 Task: Forward email with the signature Grace Jones with the subject Update on a training session from softage.8@softage.net to softage.1@softage.net and softage.2@softage.net with BCC to softage.3@softage.net with the message Could you please provide a breakdown of the project communication plan?
Action: Mouse moved to (816, 168)
Screenshot: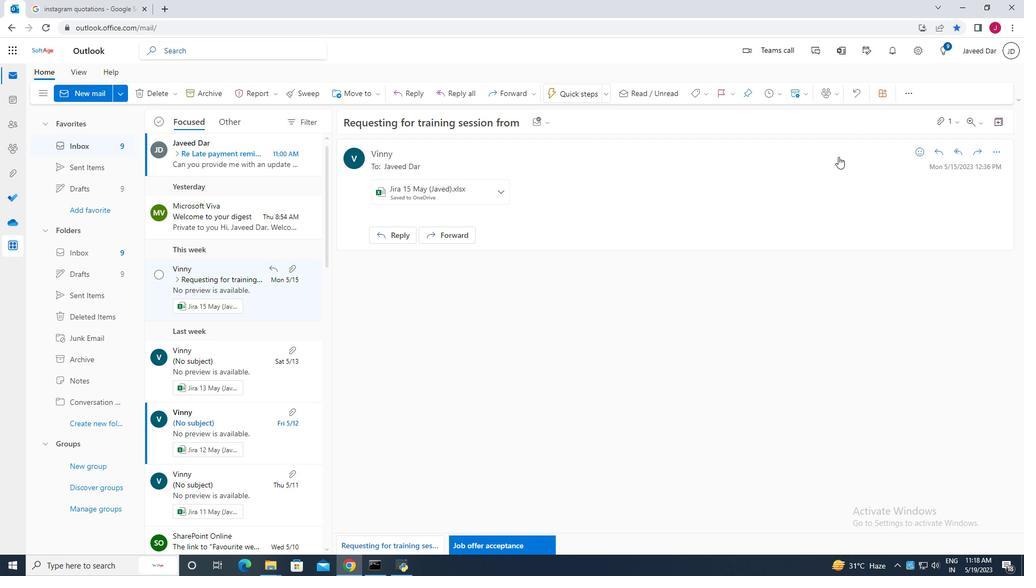 
Action: Mouse pressed left at (816, 168)
Screenshot: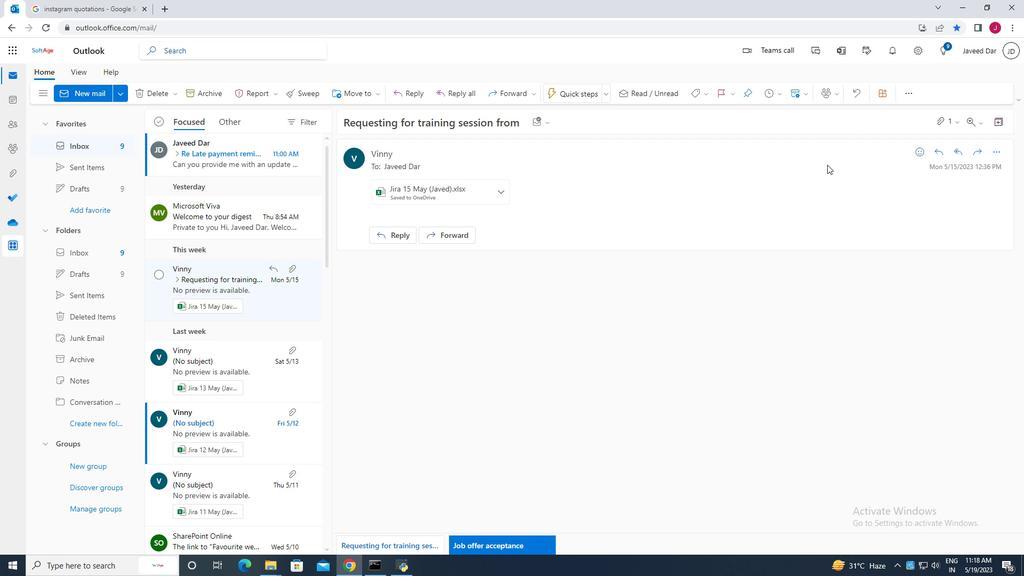 
Action: Mouse moved to (940, 151)
Screenshot: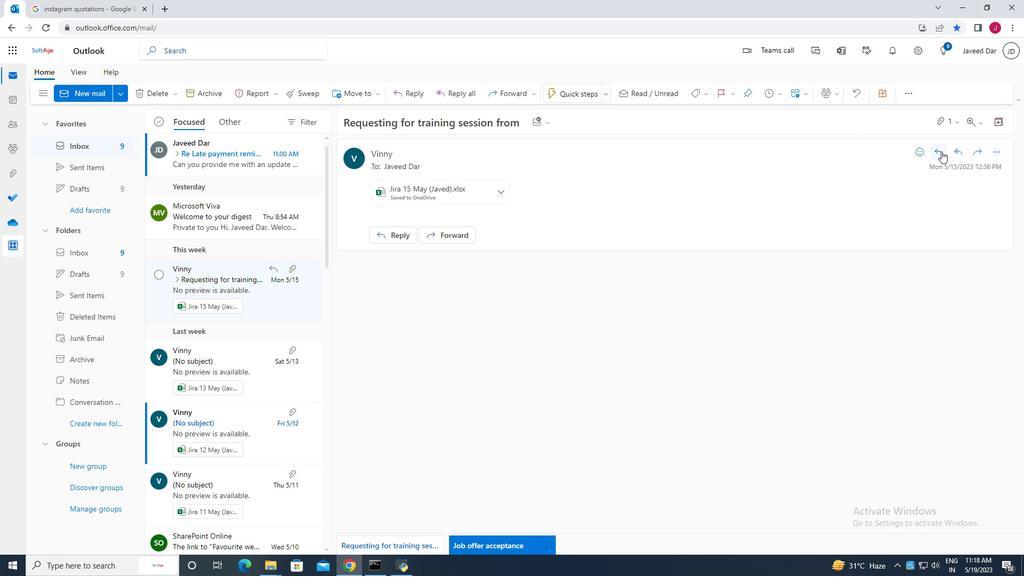 
Action: Mouse pressed left at (940, 151)
Screenshot: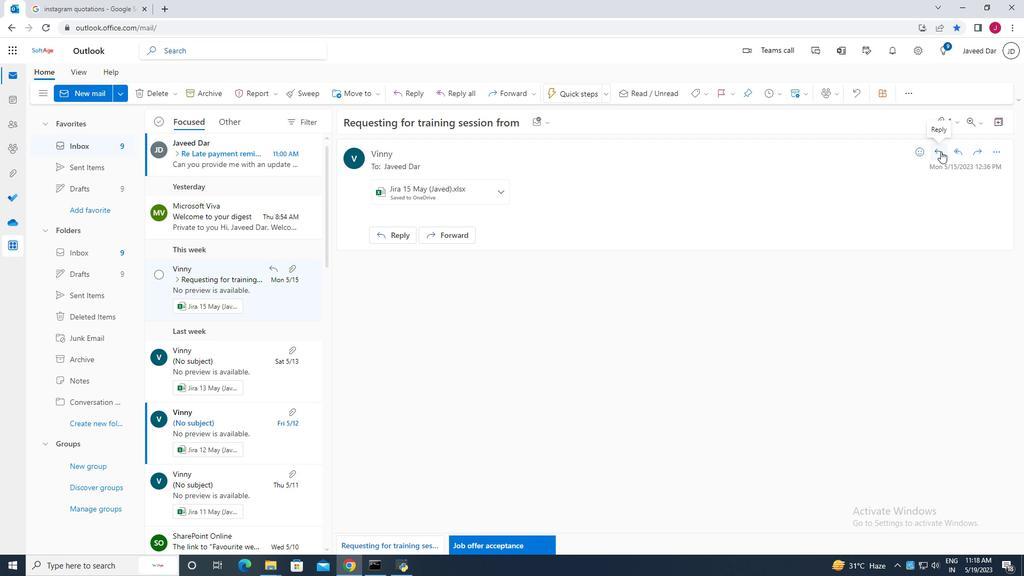 
Action: Mouse moved to (493, 228)
Screenshot: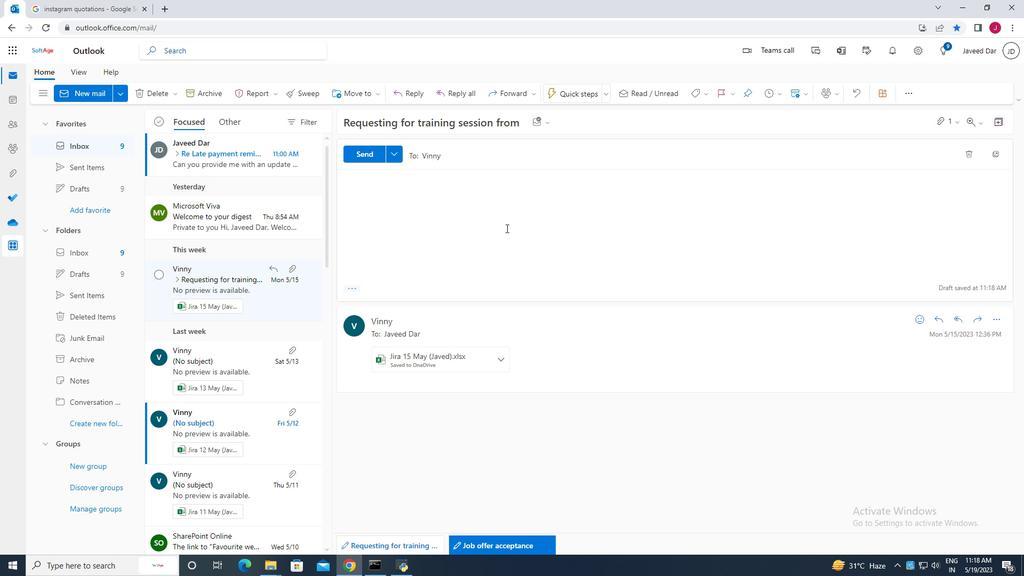
Action: Mouse pressed left at (493, 228)
Screenshot: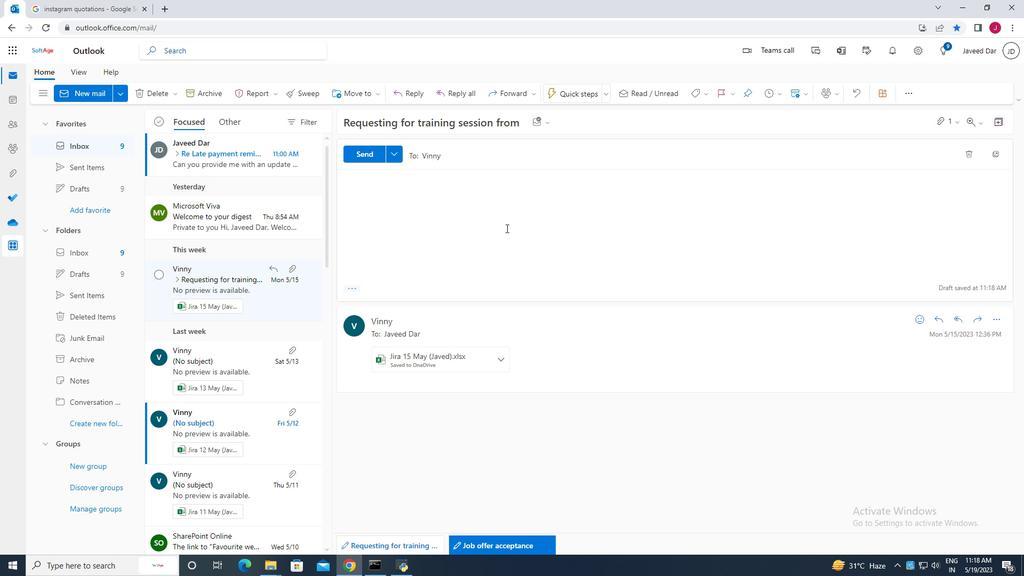 
Action: Mouse moved to (994, 156)
Screenshot: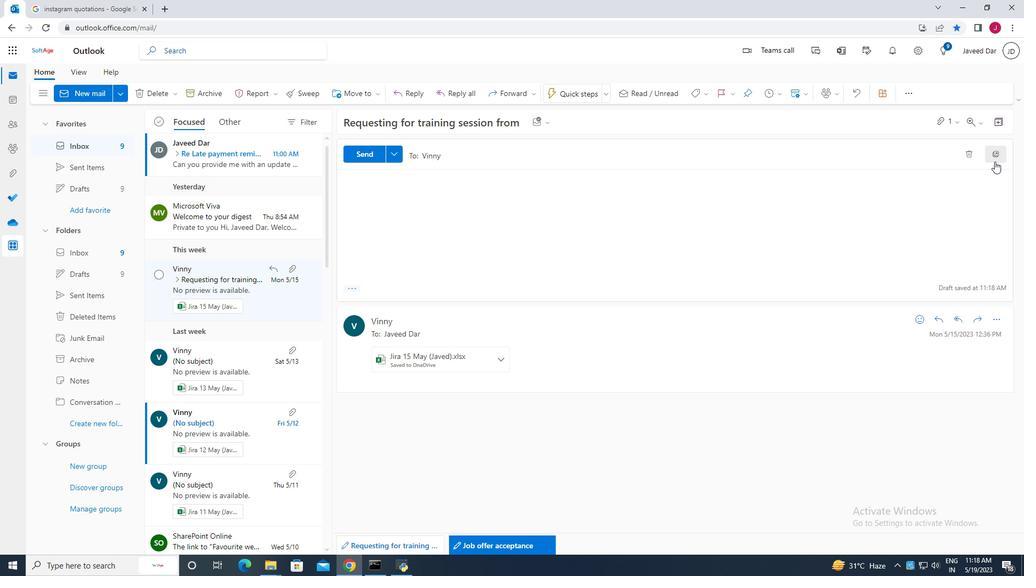 
Action: Mouse pressed left at (994, 156)
Screenshot: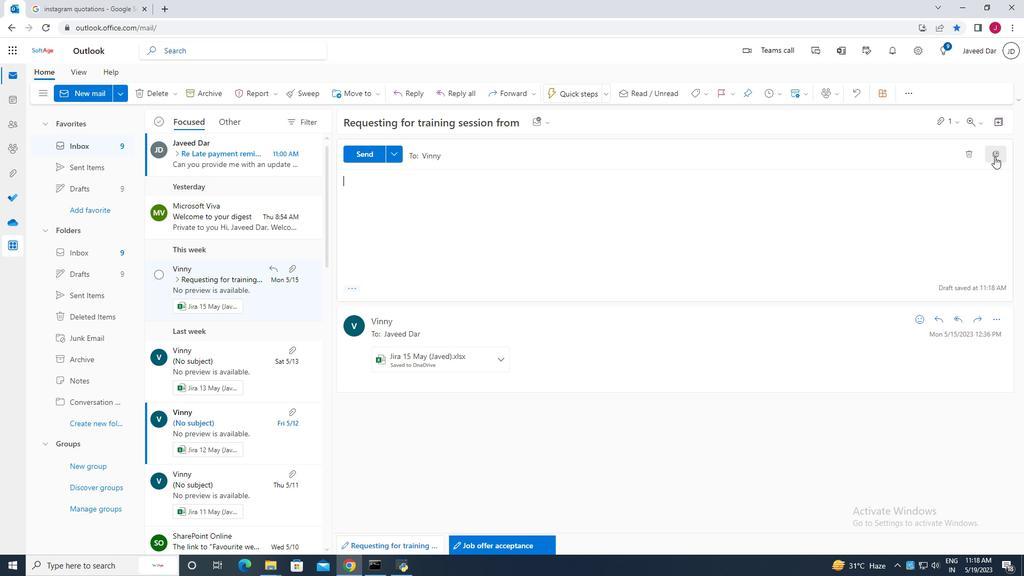 
Action: Mouse moved to (659, 48)
Screenshot: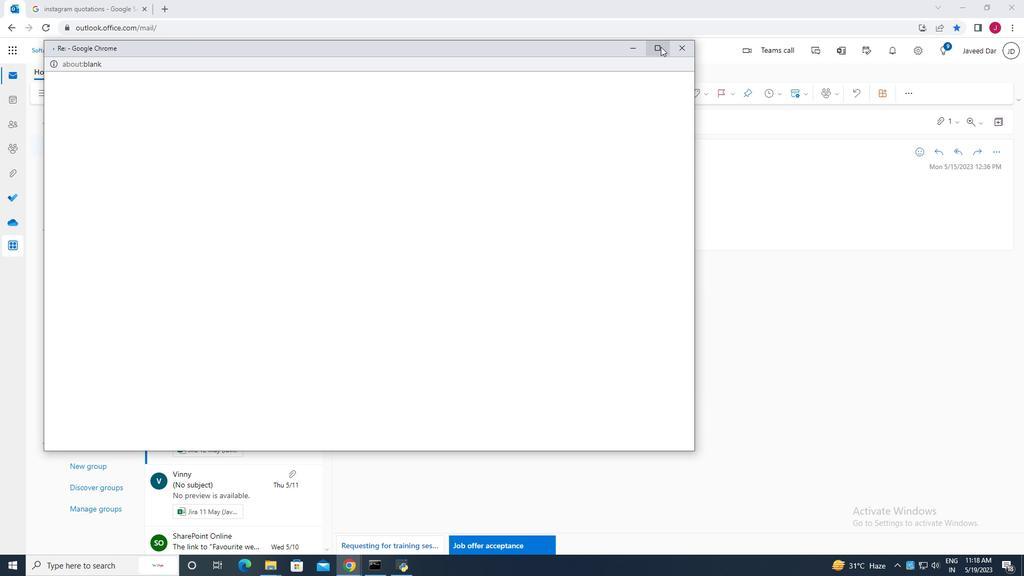 
Action: Mouse pressed left at (659, 48)
Screenshot: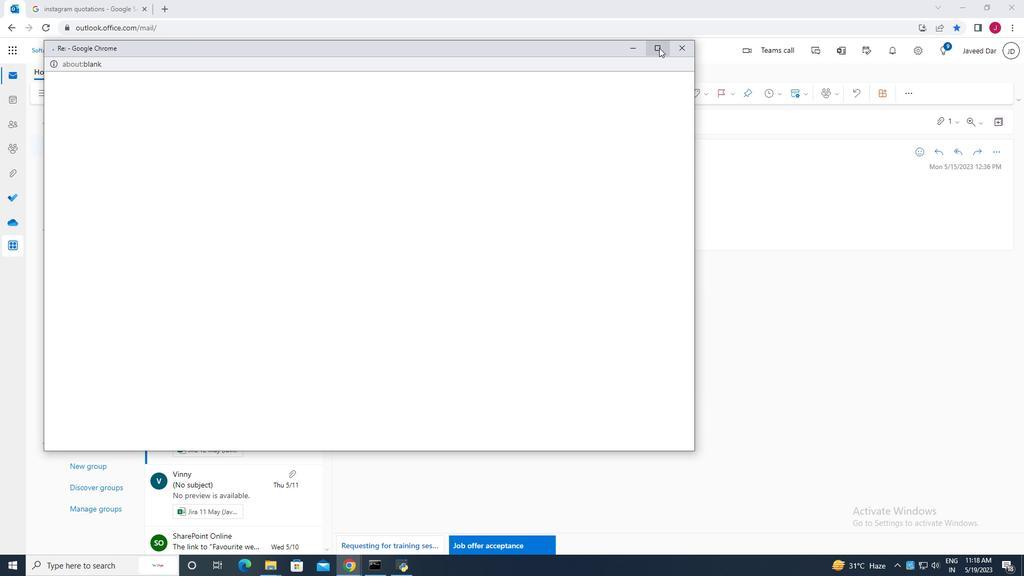 
Action: Mouse moved to (1008, 6)
Screenshot: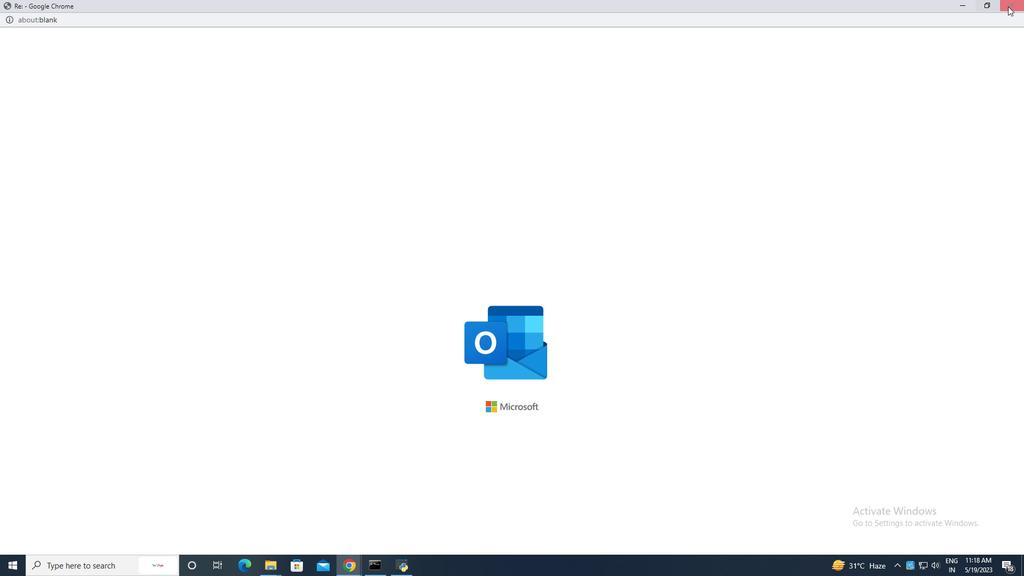 
Action: Mouse pressed left at (1008, 6)
Screenshot: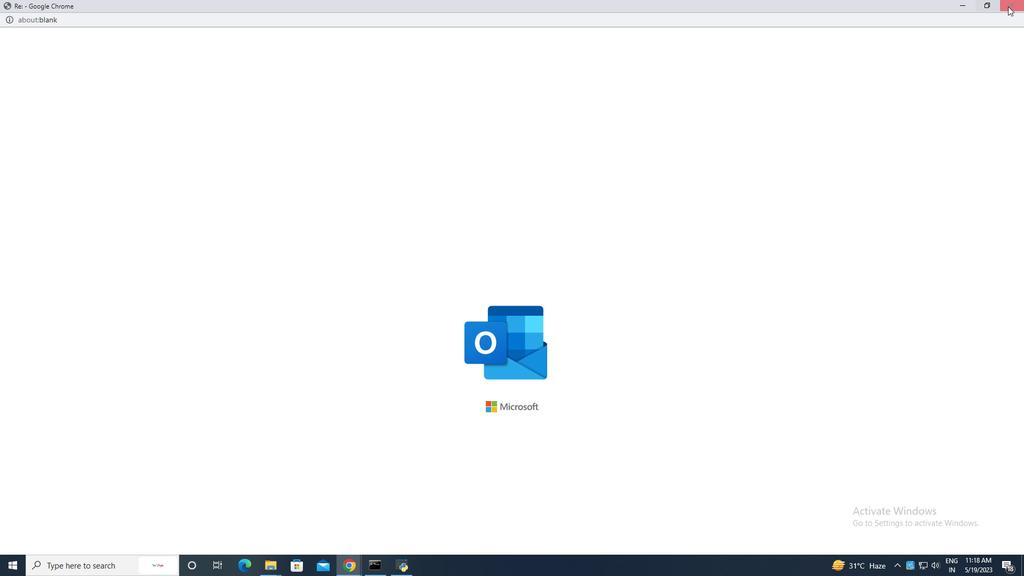 
Action: Mouse moved to (940, 151)
Screenshot: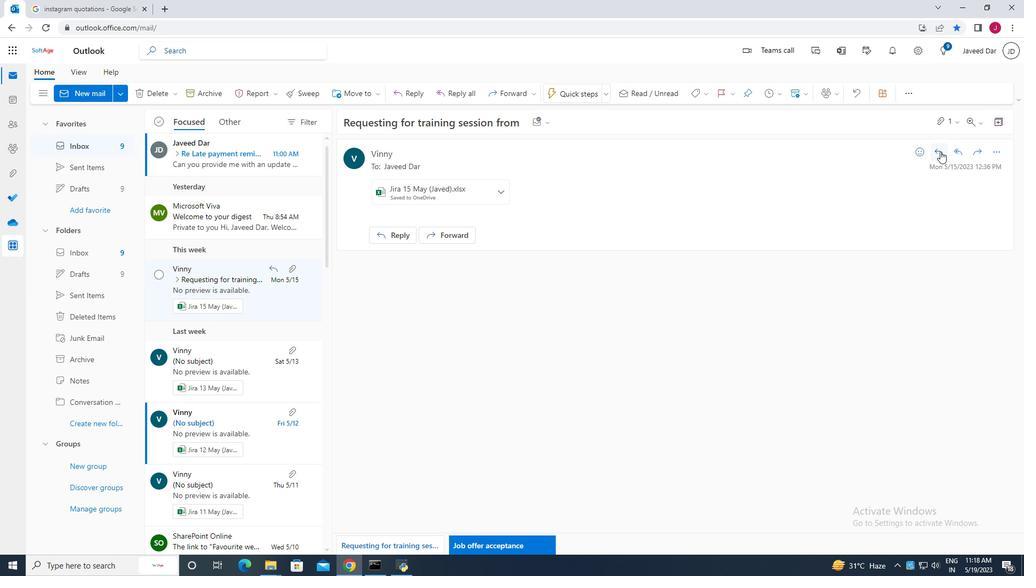
Action: Mouse pressed left at (940, 151)
Screenshot: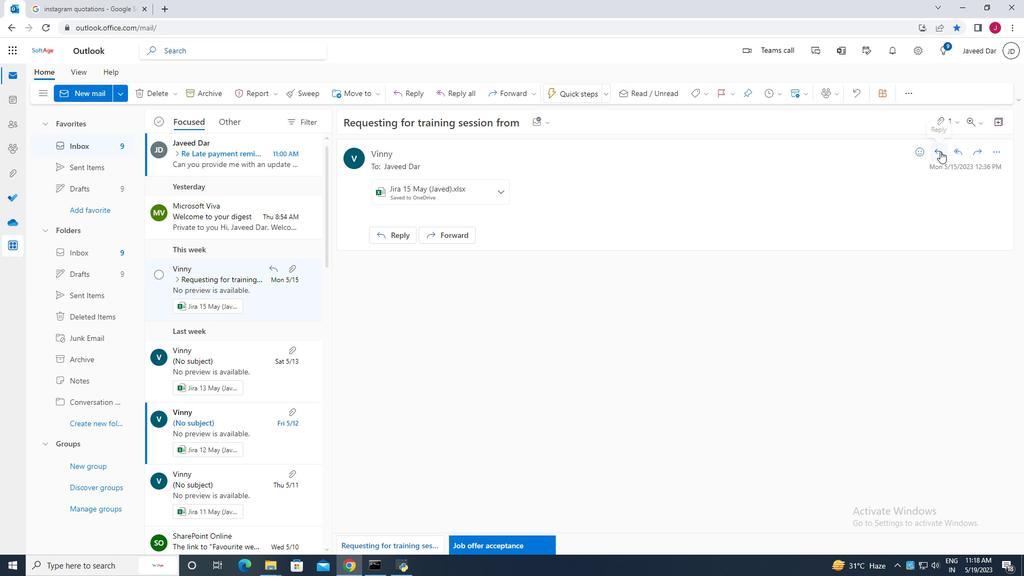 
Action: Mouse moved to (993, 153)
Screenshot: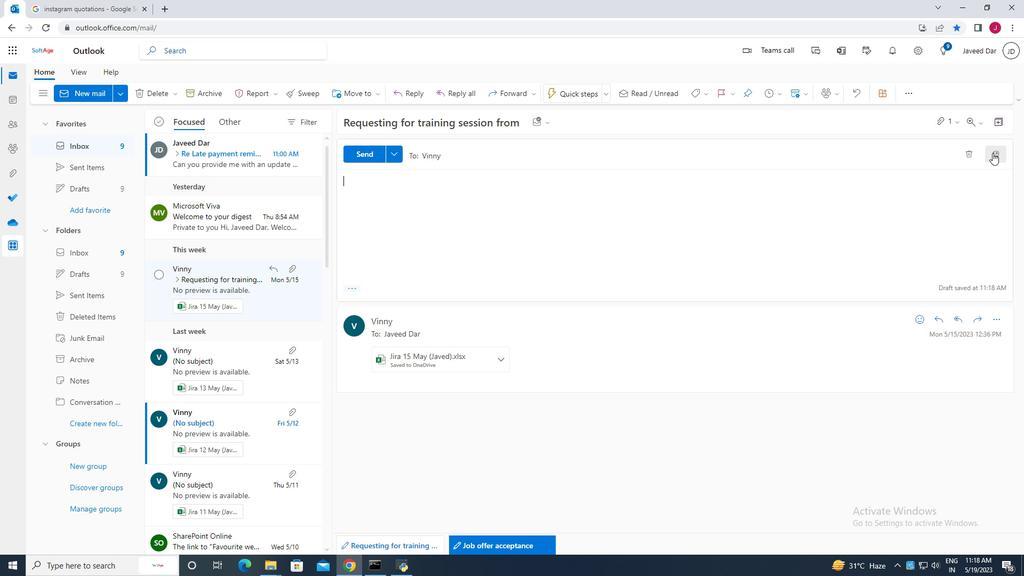 
Action: Mouse pressed left at (993, 153)
Screenshot: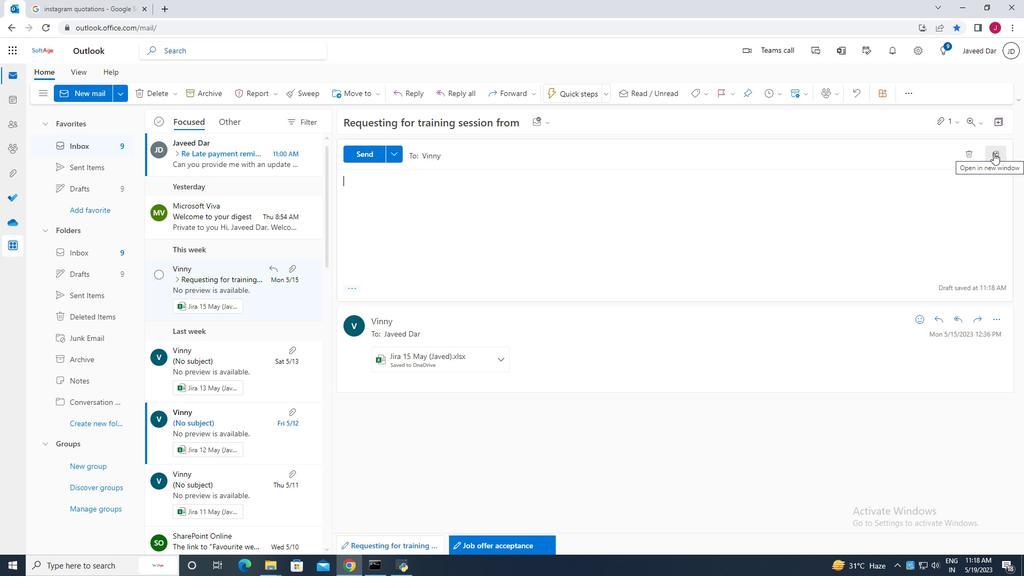 
Action: Mouse moved to (700, 59)
Screenshot: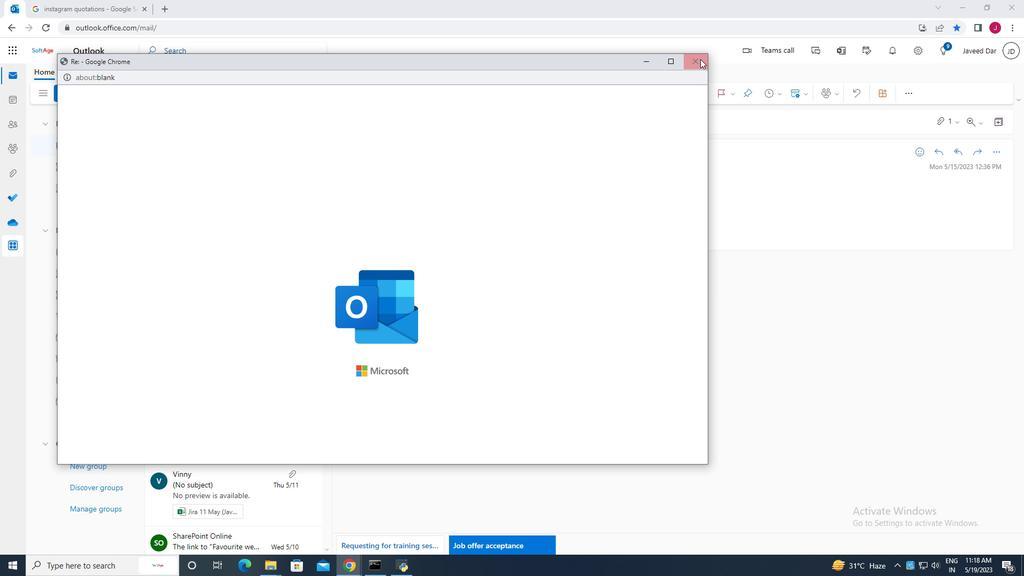 
Action: Mouse pressed left at (700, 59)
Screenshot: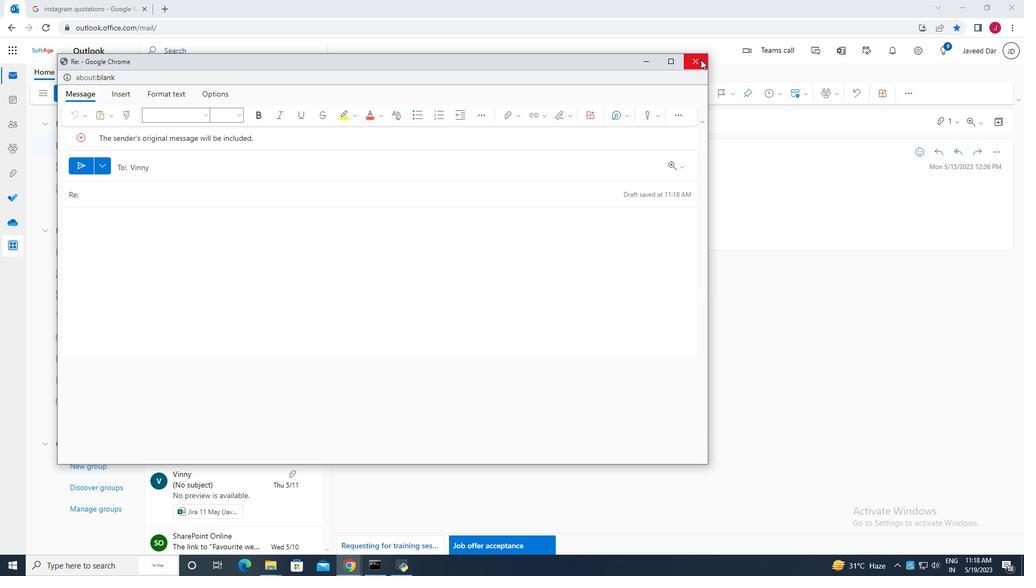 
Action: Mouse moved to (978, 154)
Screenshot: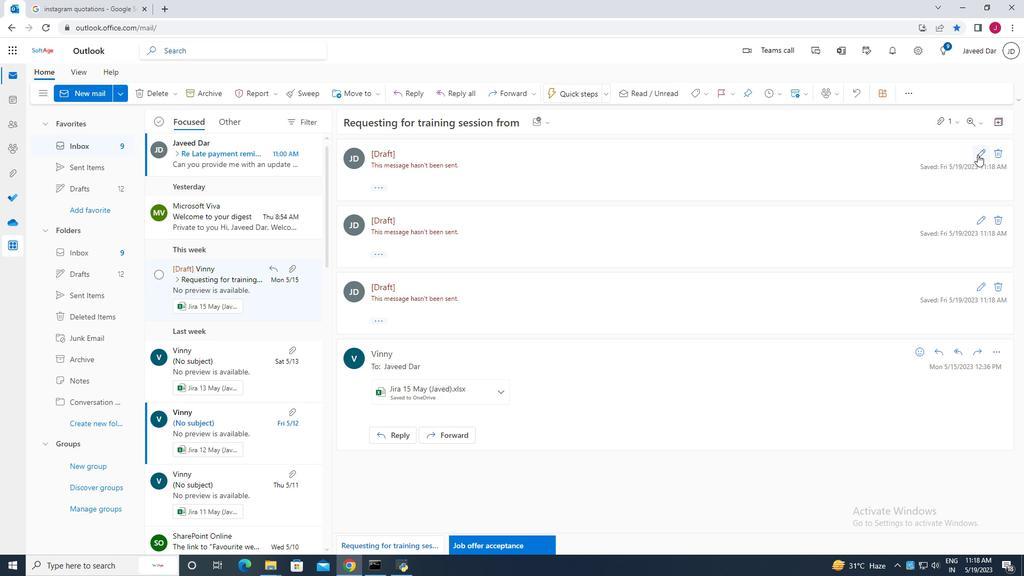 
Action: Mouse pressed left at (978, 154)
Screenshot: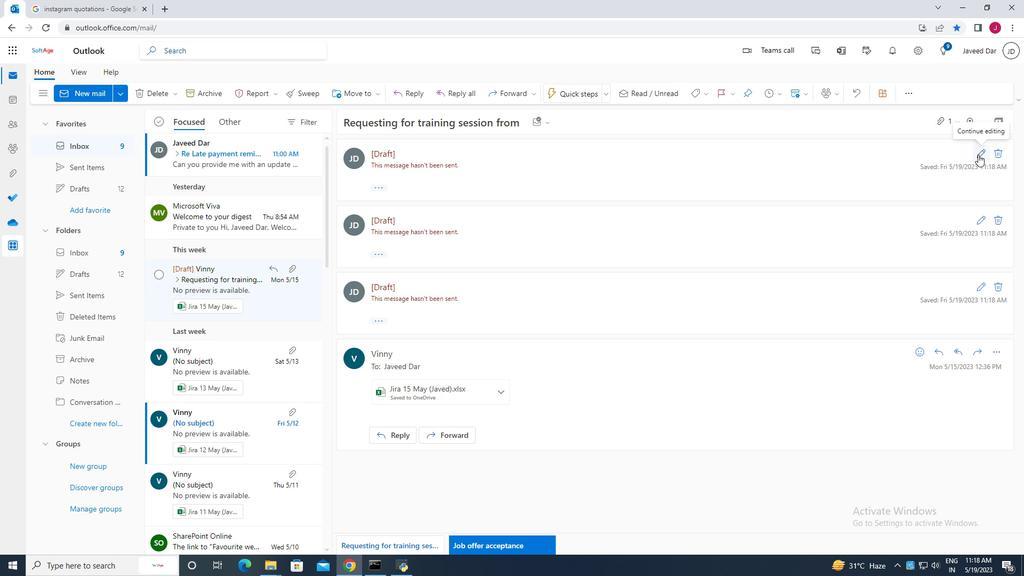 
Action: Mouse moved to (725, 150)
Screenshot: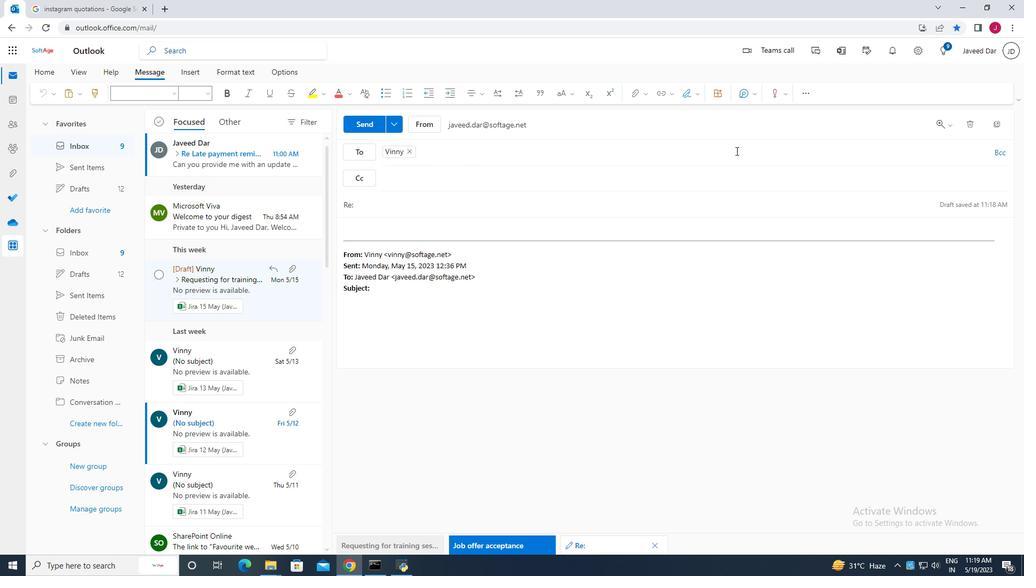 
Action: Mouse pressed left at (725, 150)
Screenshot: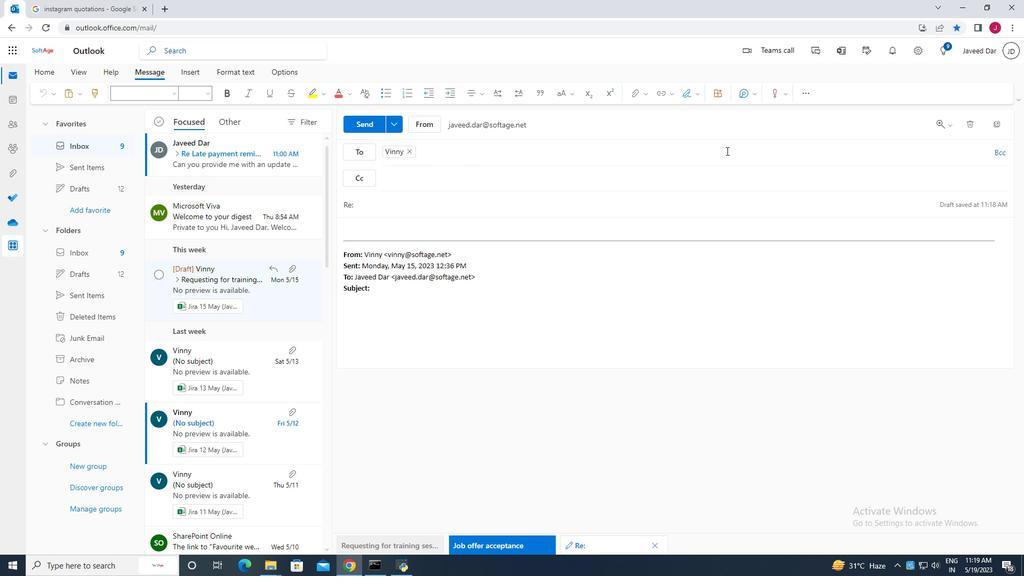 
Action: Mouse moved to (726, 150)
Screenshot: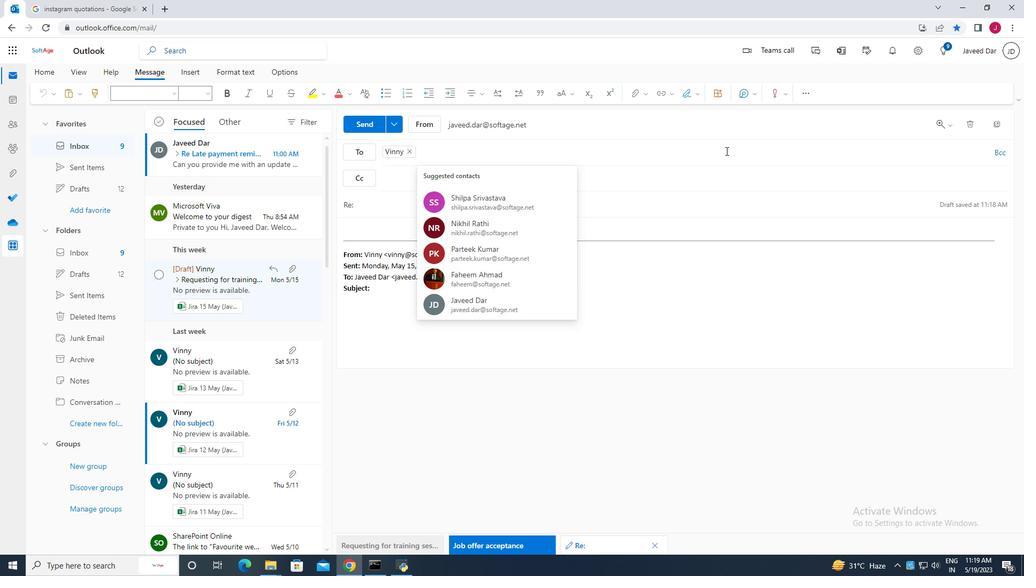 
Action: Mouse pressed left at (726, 150)
Screenshot: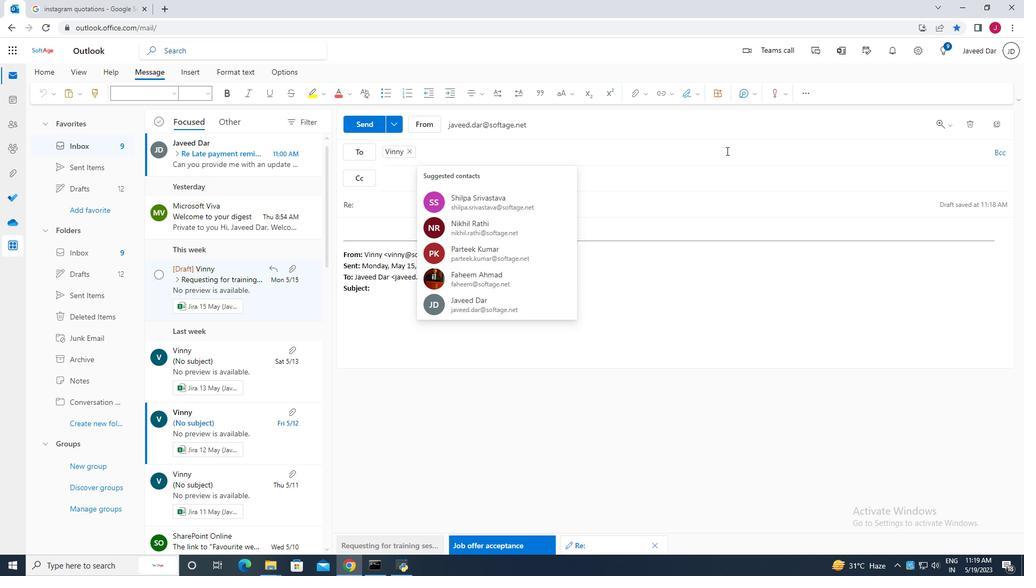 
Action: Mouse moved to (998, 124)
Screenshot: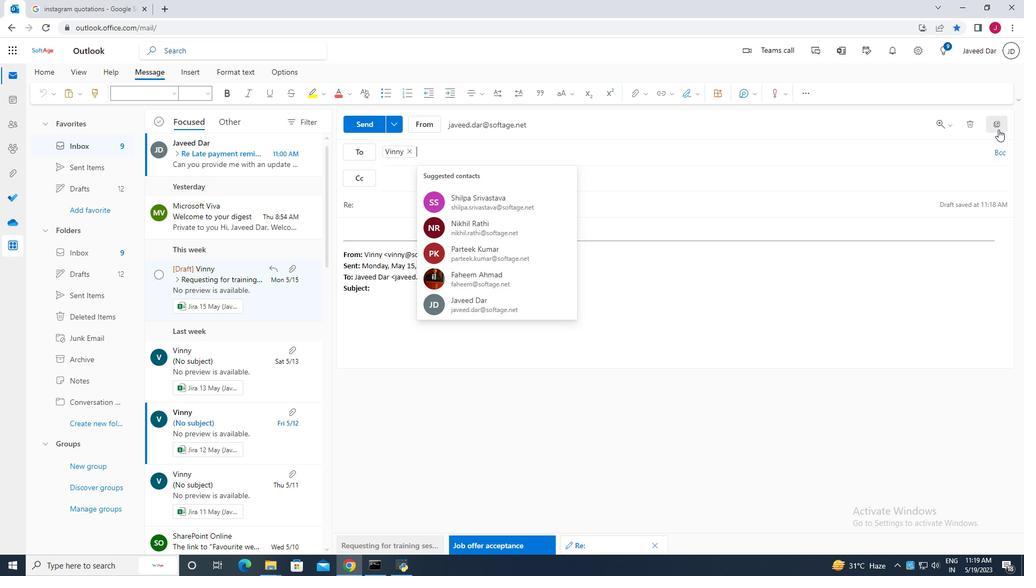 
Action: Mouse pressed left at (998, 124)
Screenshot: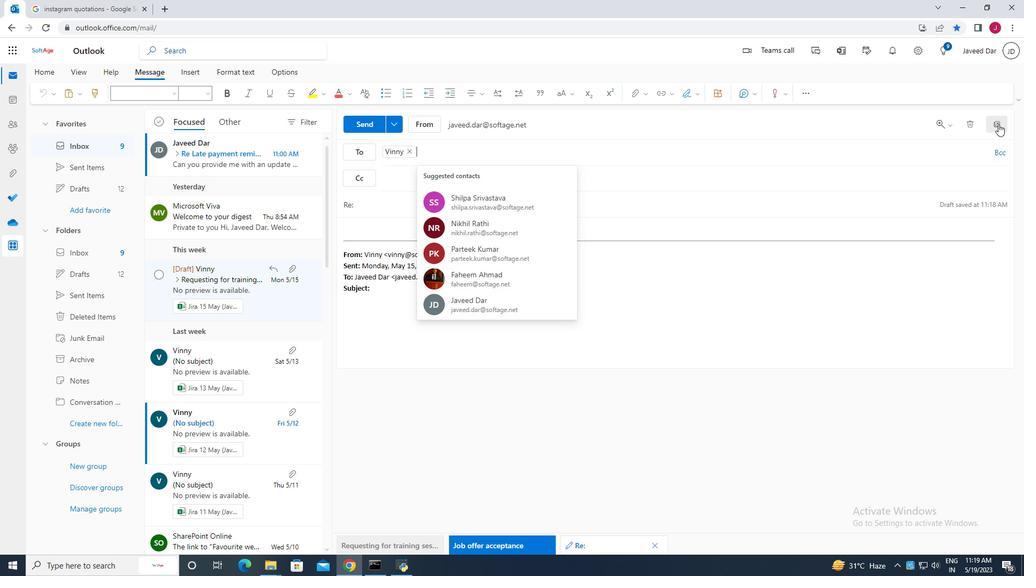 
Action: Mouse moved to (681, 76)
Screenshot: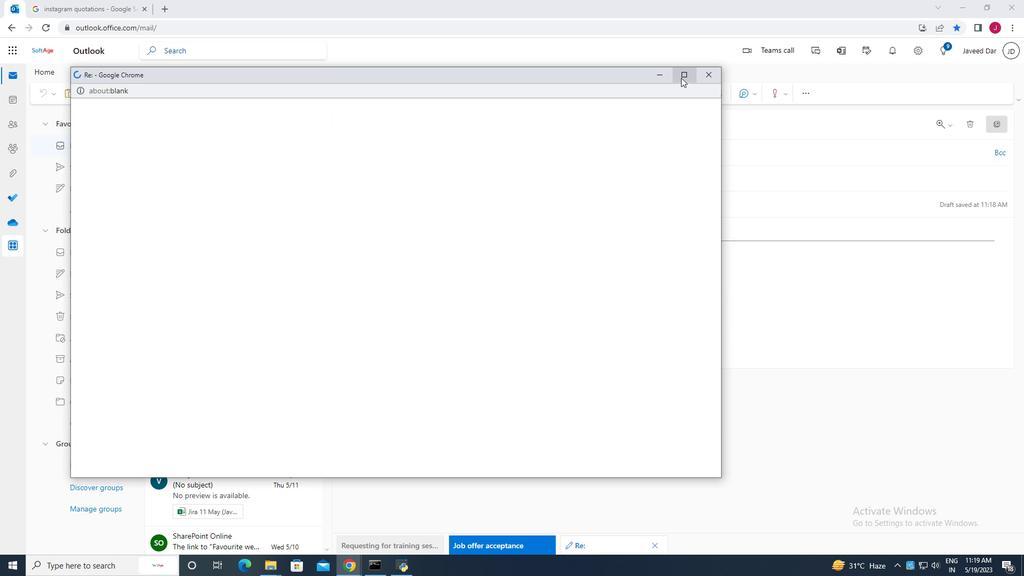 
Action: Mouse pressed left at (681, 76)
Screenshot: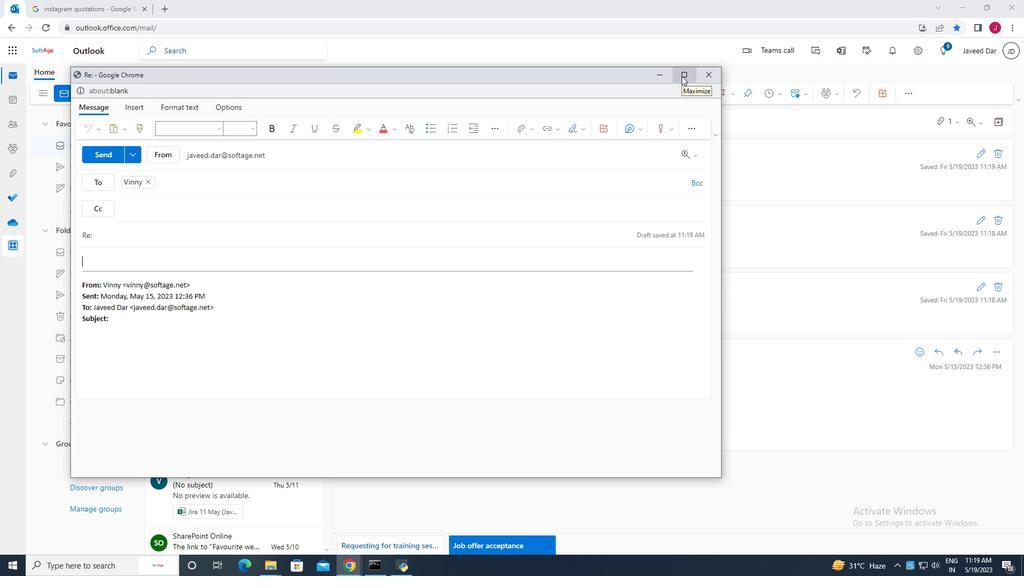 
Action: Mouse moved to (80, 111)
Screenshot: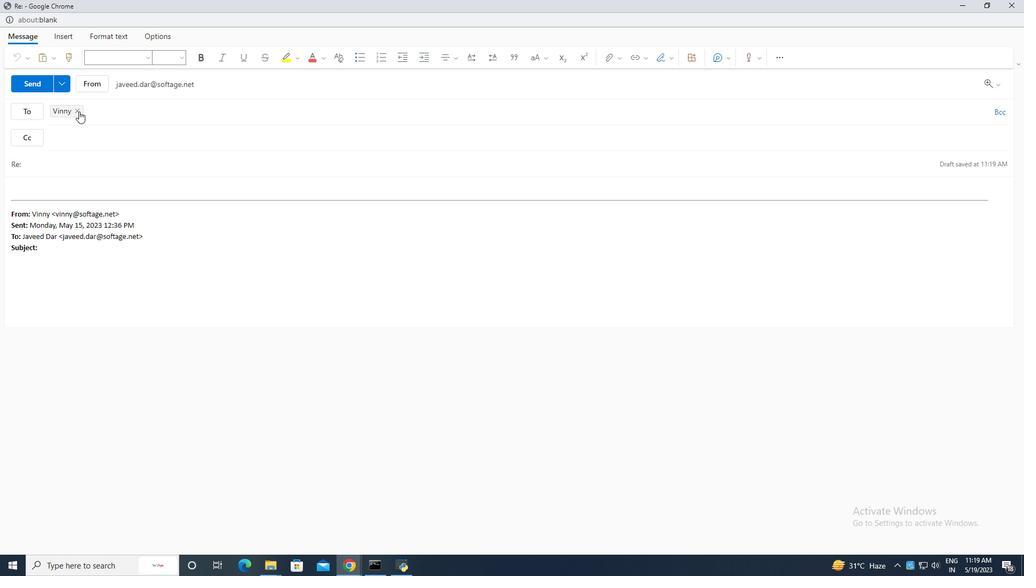 
Action: Mouse pressed left at (80, 111)
Screenshot: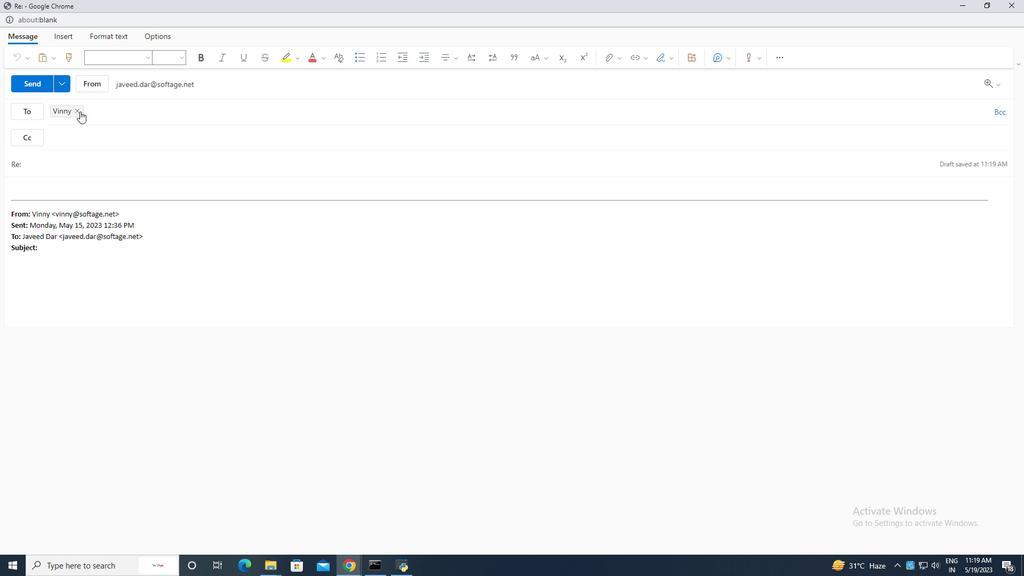 
Action: Mouse moved to (84, 166)
Screenshot: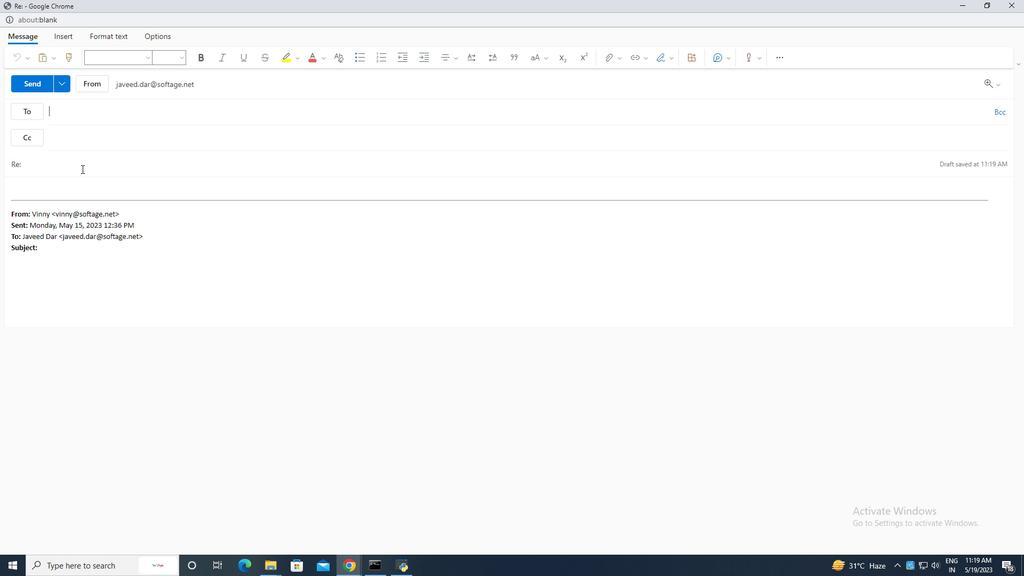 
Action: Mouse pressed left at (84, 166)
Screenshot: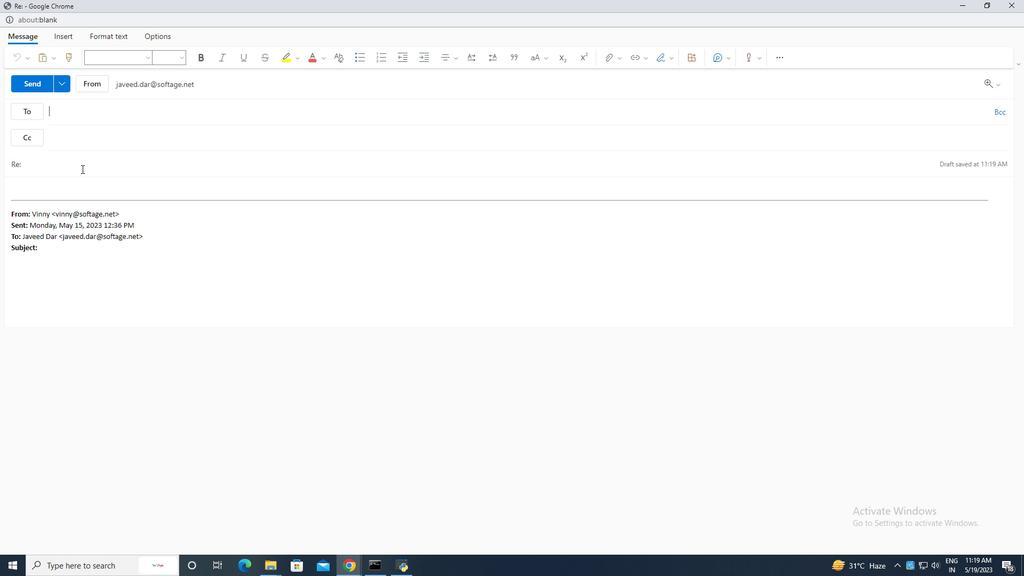 
Action: Mouse moved to (87, 166)
Screenshot: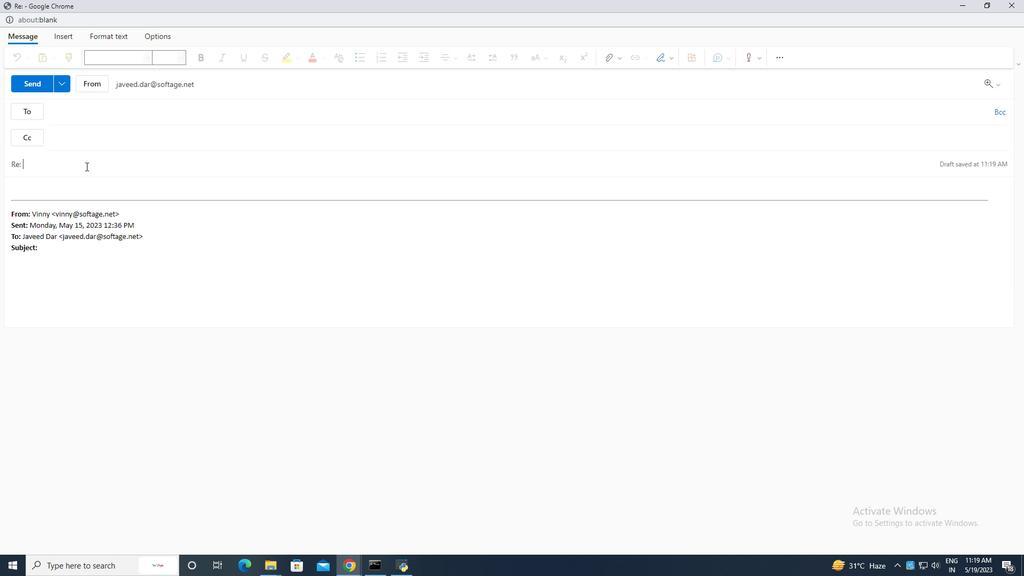 
Action: Key pressed <Key.caps_lock>U<Key.caps_lock>pdate<Key.space>on<Key.space>a<Key.space>training<Key.space>session<Key.space>from<Key.space>
Screenshot: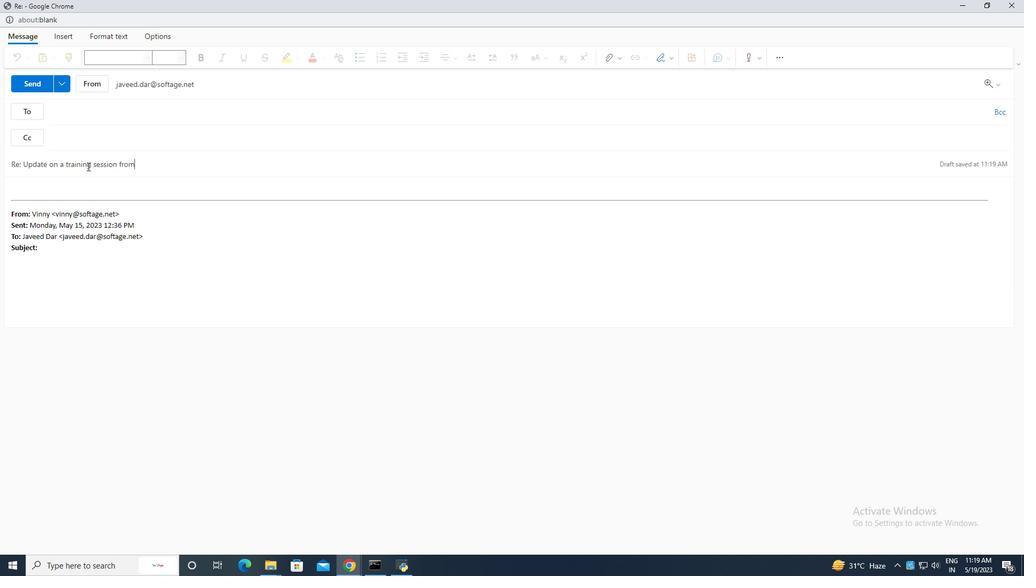 
Action: Mouse moved to (1002, 113)
Screenshot: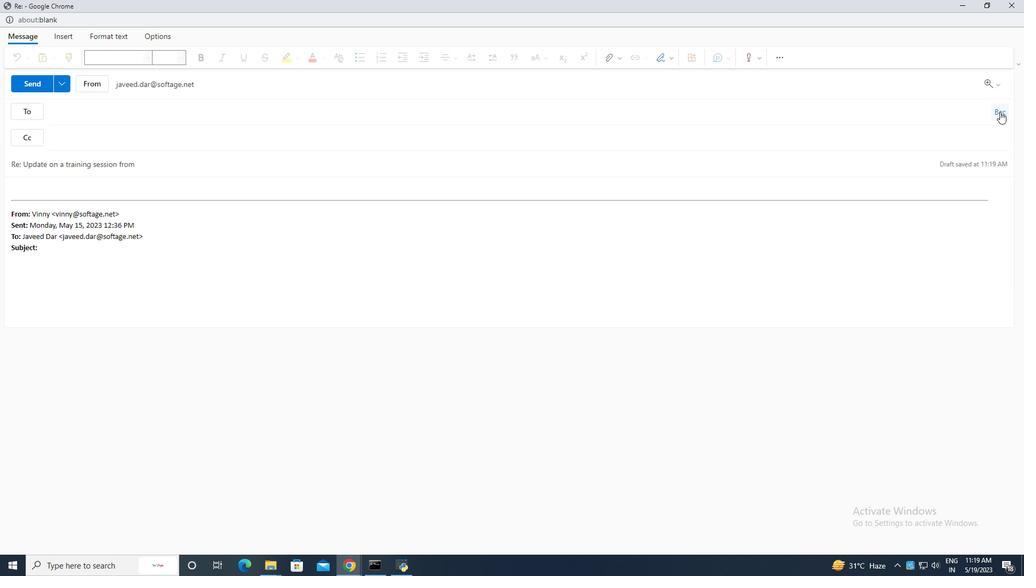 
Action: Mouse pressed left at (1002, 113)
Screenshot: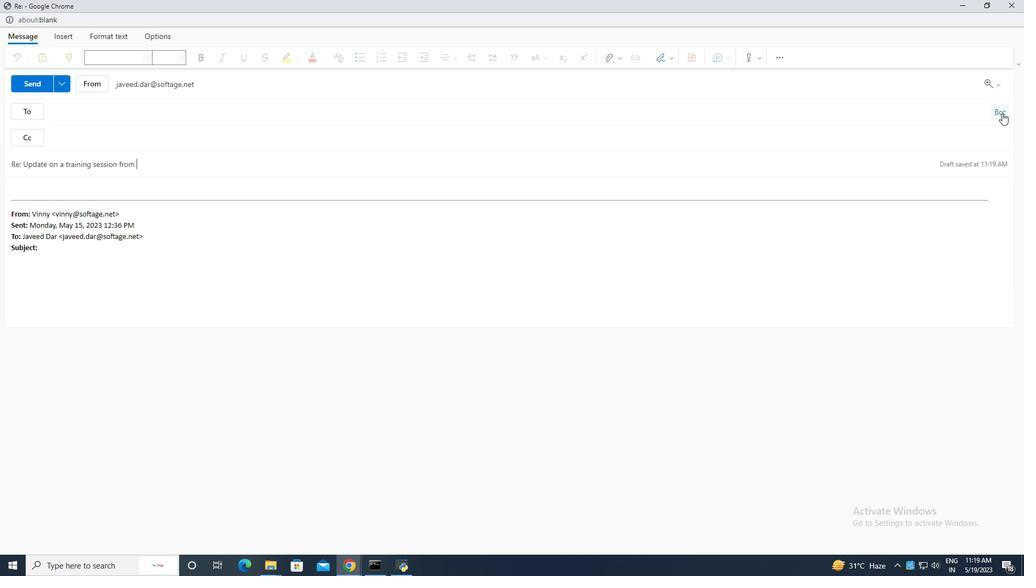 
Action: Mouse moved to (212, 157)
Screenshot: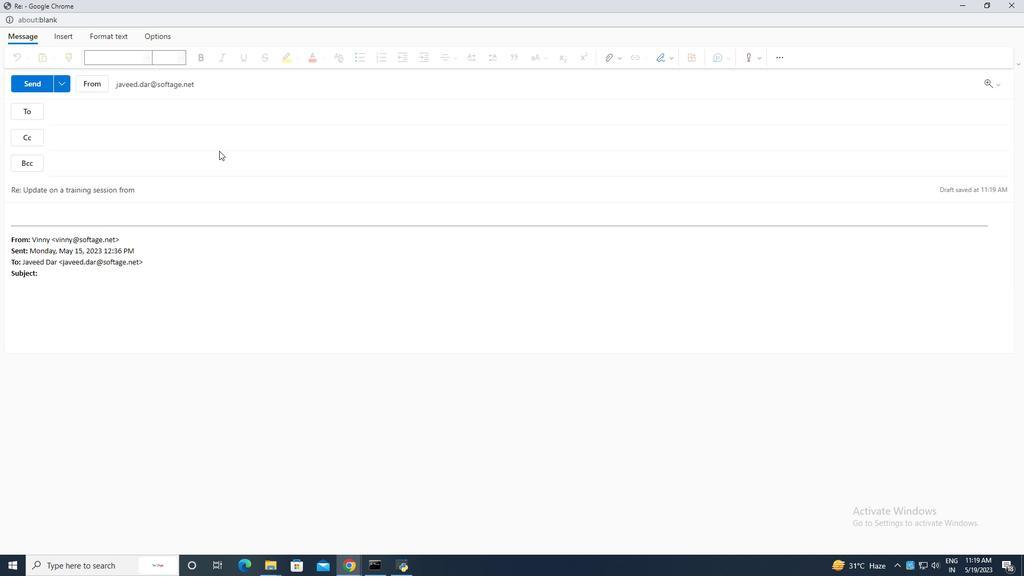 
Action: Mouse pressed left at (212, 157)
Screenshot: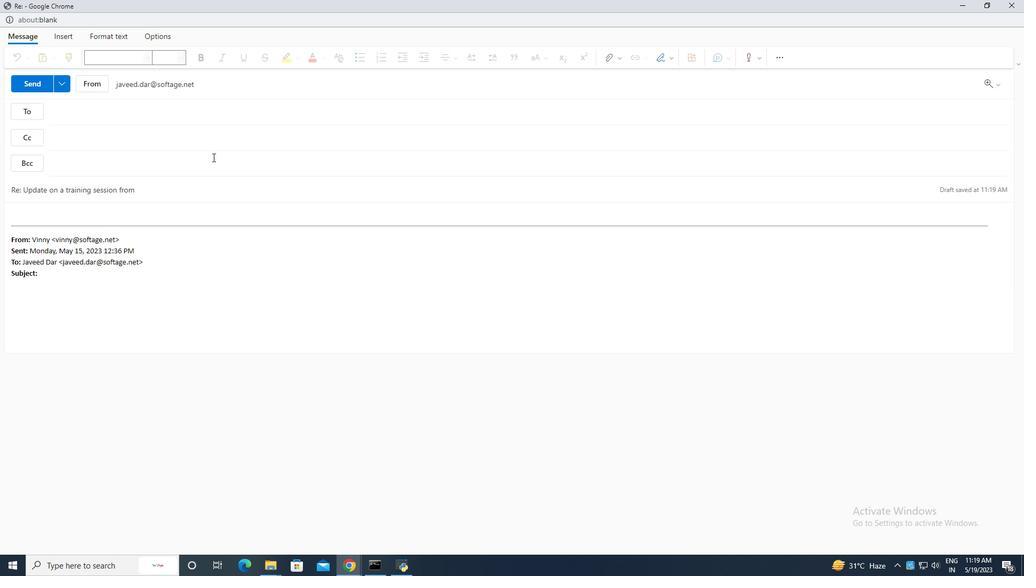 
Action: Mouse moved to (212, 157)
Screenshot: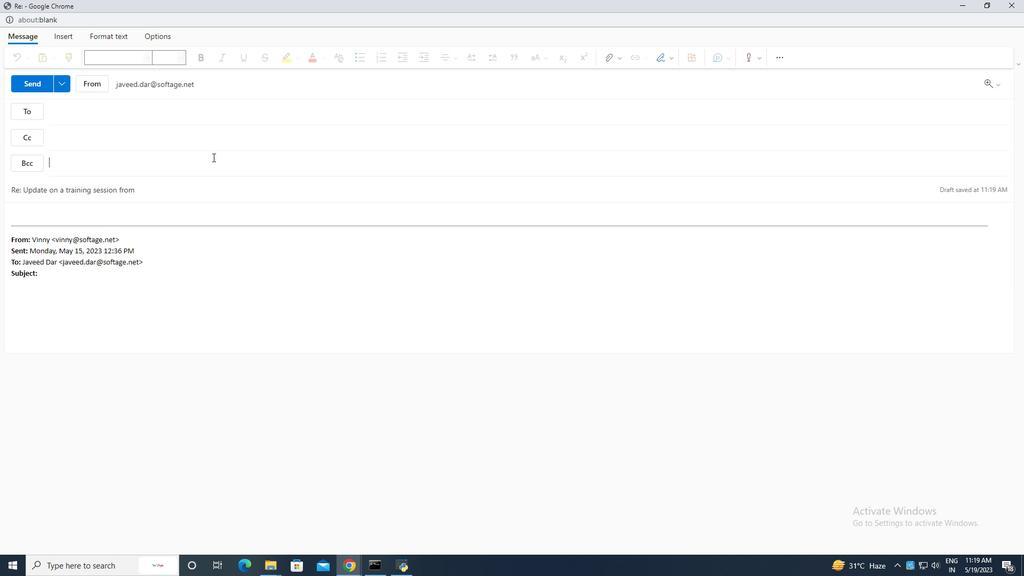 
Action: Key pressed softage.3
Screenshot: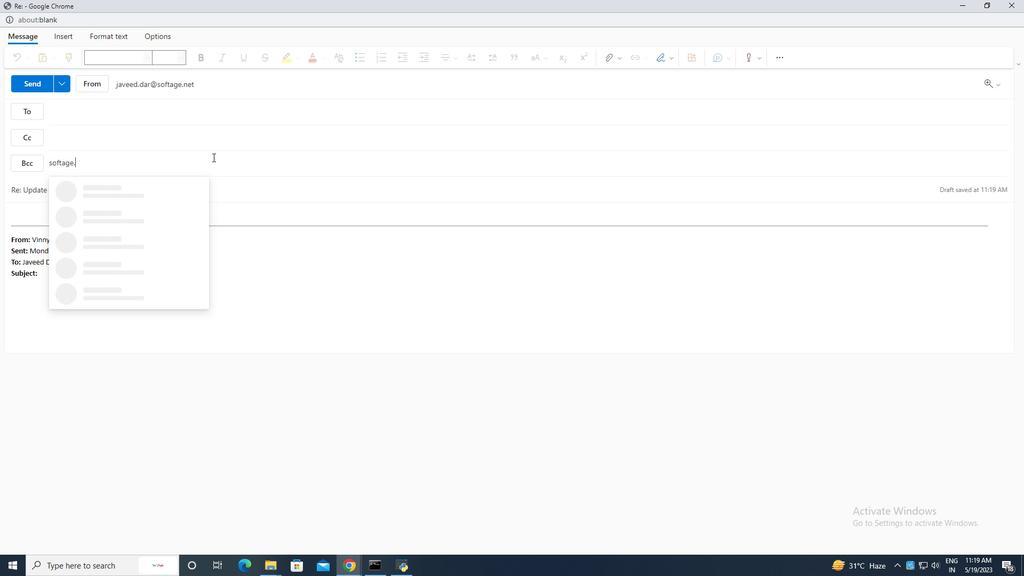 
Action: Mouse moved to (140, 216)
Screenshot: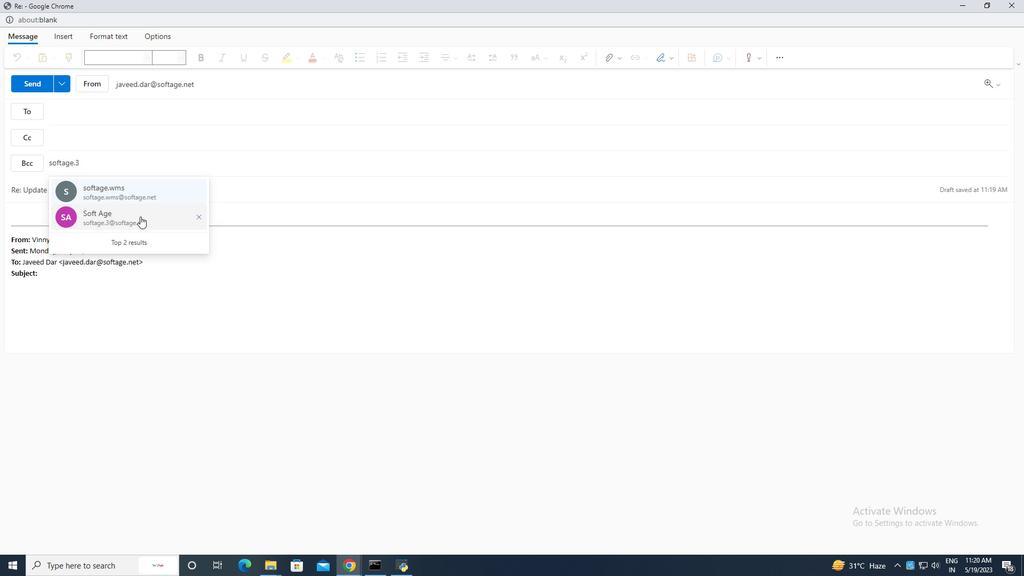 
Action: Mouse pressed left at (140, 216)
Screenshot: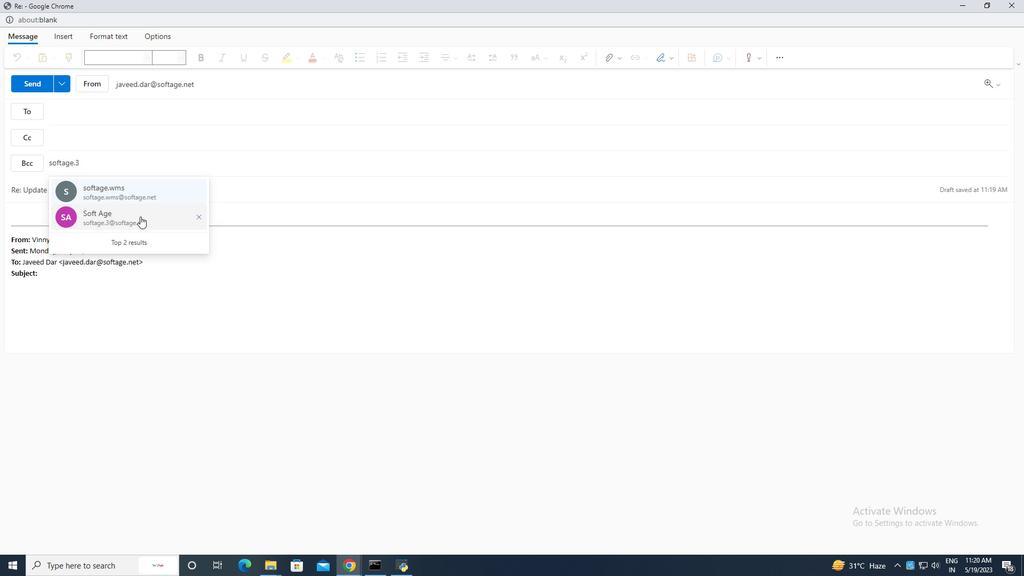 
Action: Mouse moved to (145, 216)
Screenshot: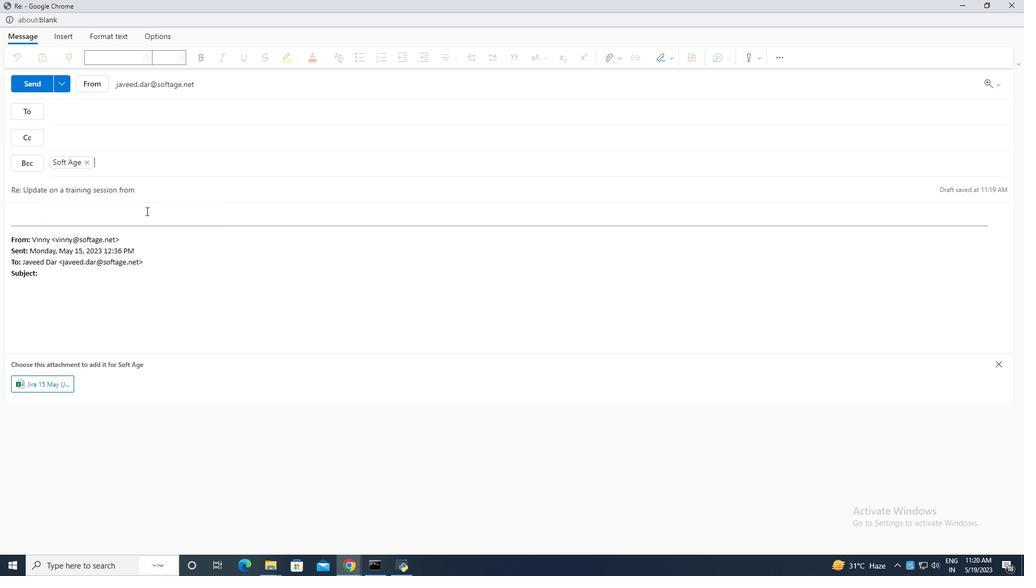 
Action: Mouse pressed left at (145, 216)
Screenshot: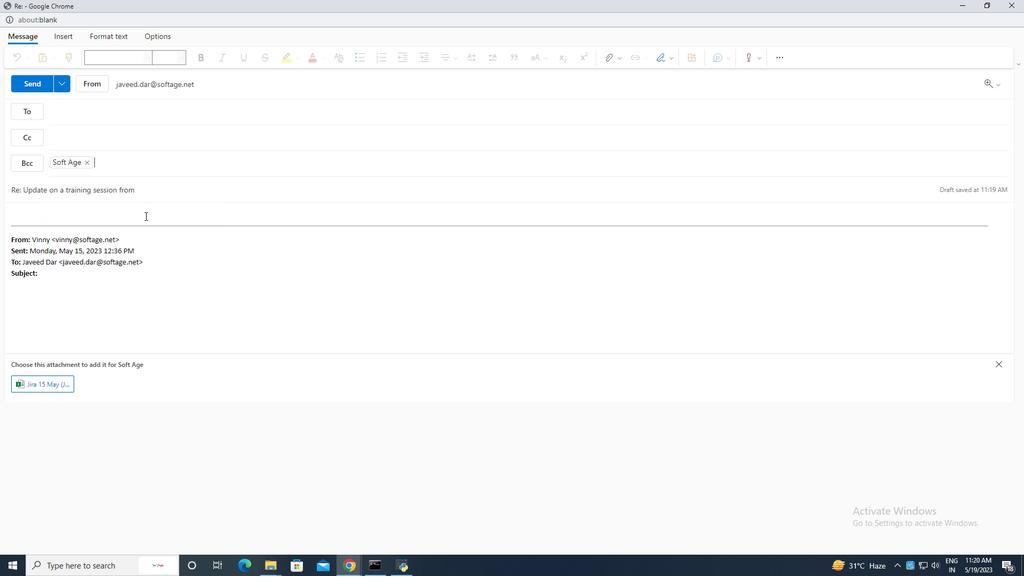 
Action: Mouse moved to (144, 216)
Screenshot: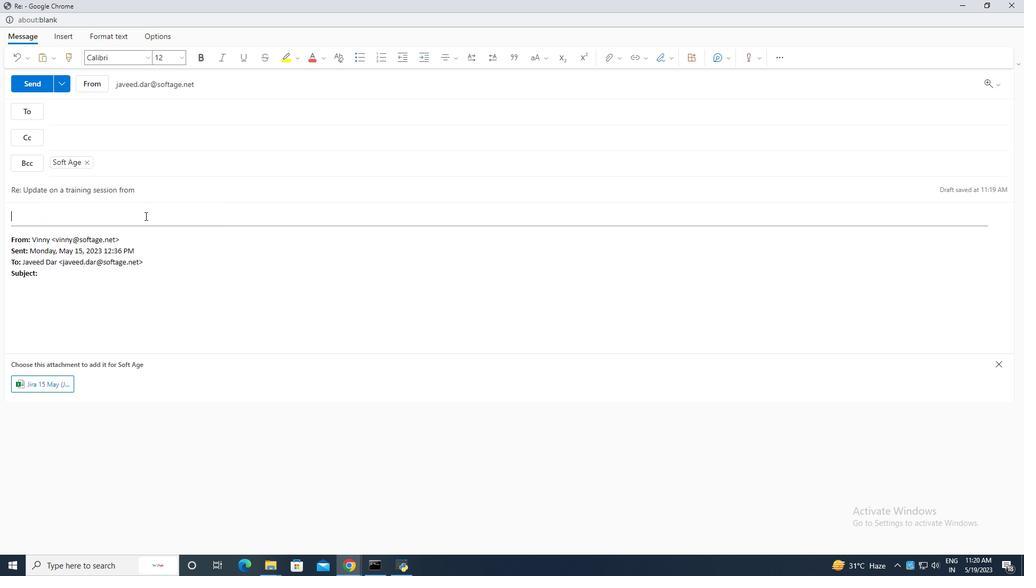 
Action: Key pressed <Key.caps_lock>C<Key.caps_lock>ould<Key.space>u<Key.backspace>you<Key.space>please<Key.space>provide<Key.space>a<Key.space>breakdown<Key.space>of<Key.space>the<Key.space>project<Key.space>communication<Key.space>plan
Screenshot: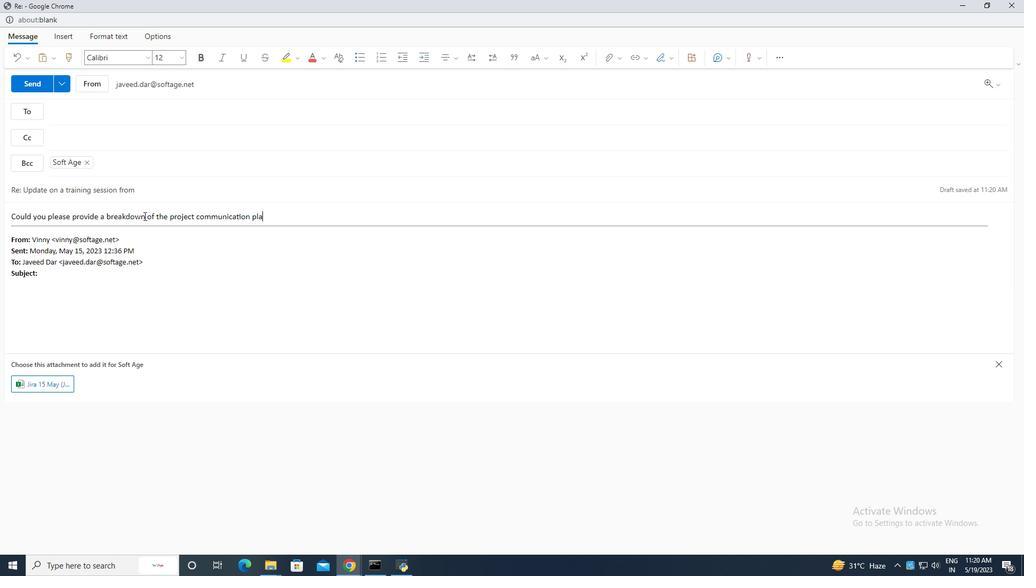 
Action: Mouse moved to (668, 58)
Screenshot: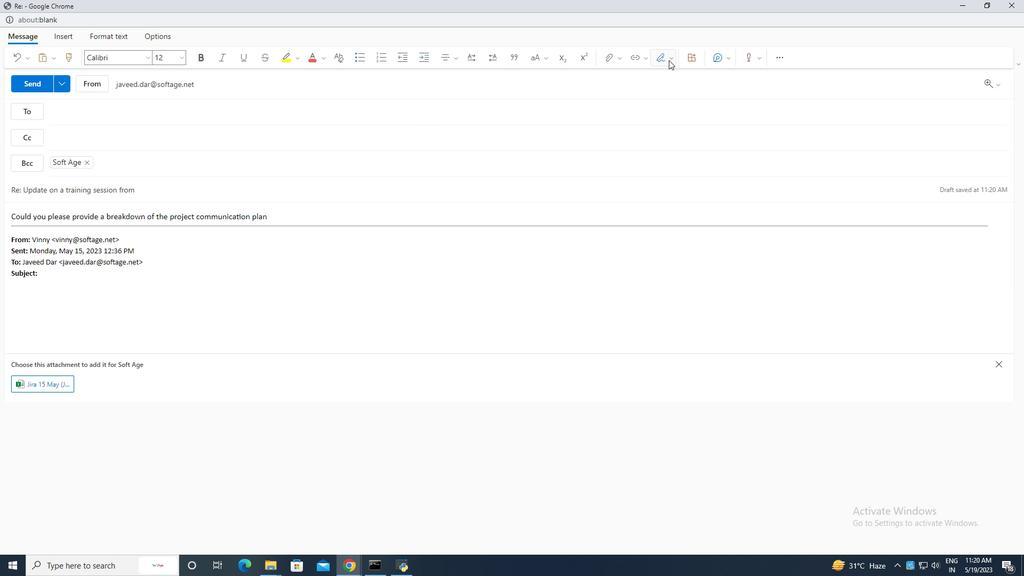 
Action: Mouse pressed left at (668, 58)
Screenshot: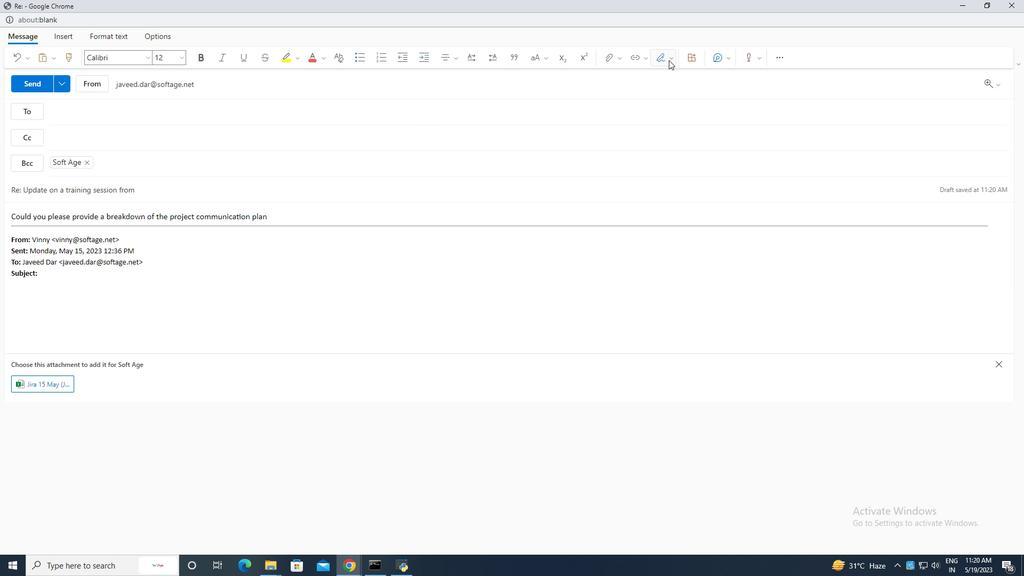 
Action: Mouse moved to (634, 158)
Screenshot: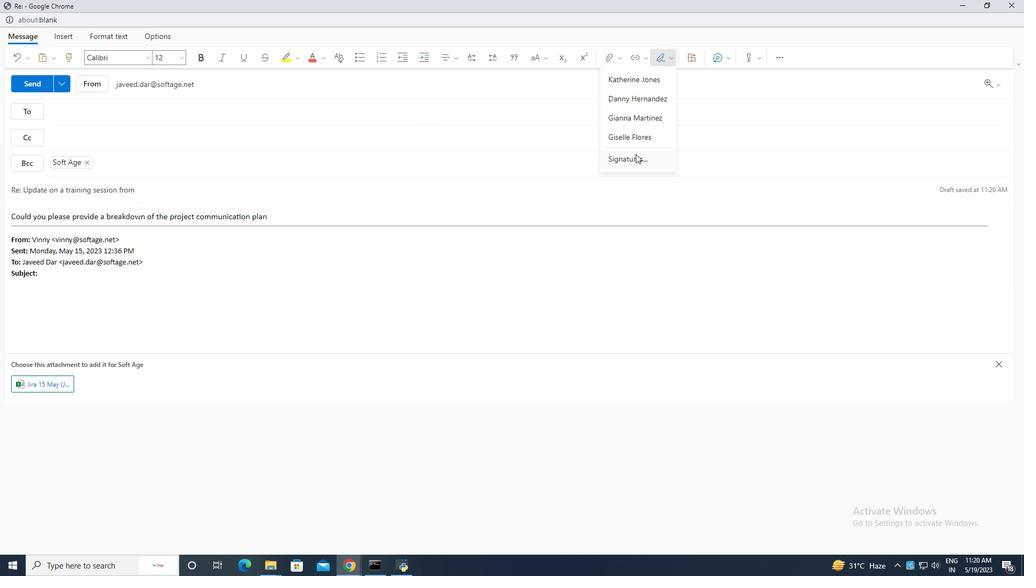 
Action: Mouse pressed left at (634, 158)
Screenshot: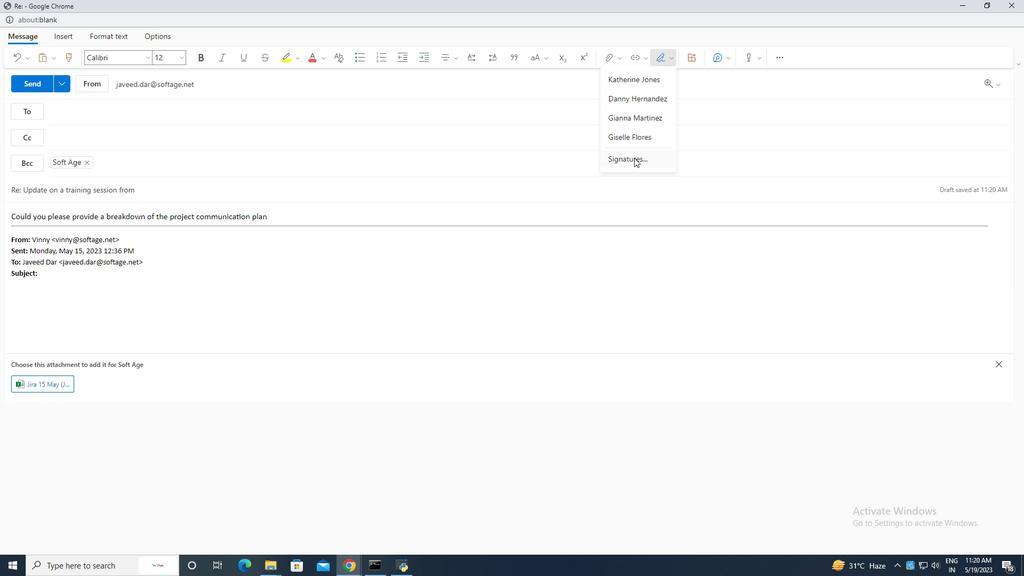 
Action: Mouse moved to (444, 151)
Screenshot: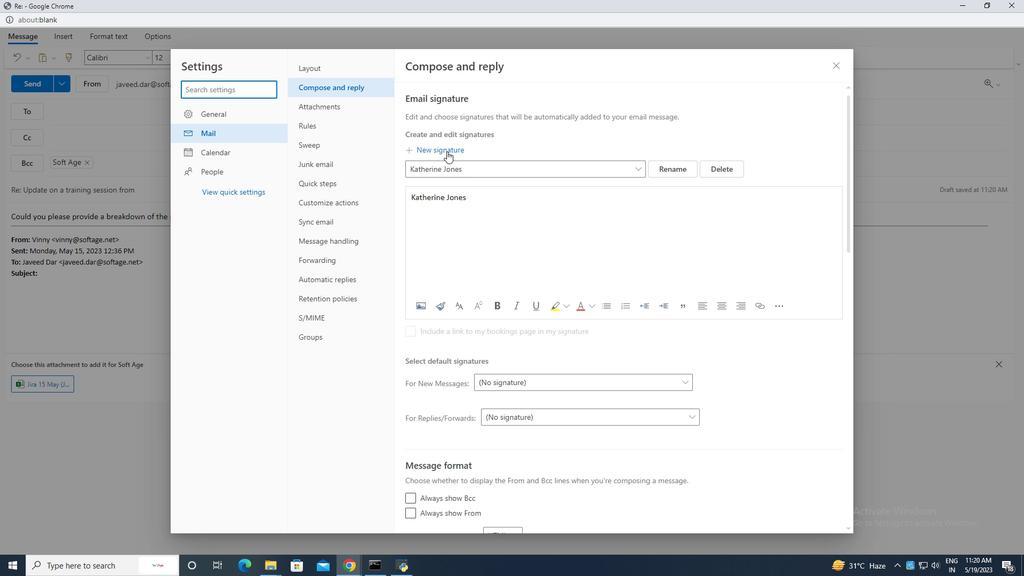 
Action: Mouse pressed left at (444, 151)
Screenshot: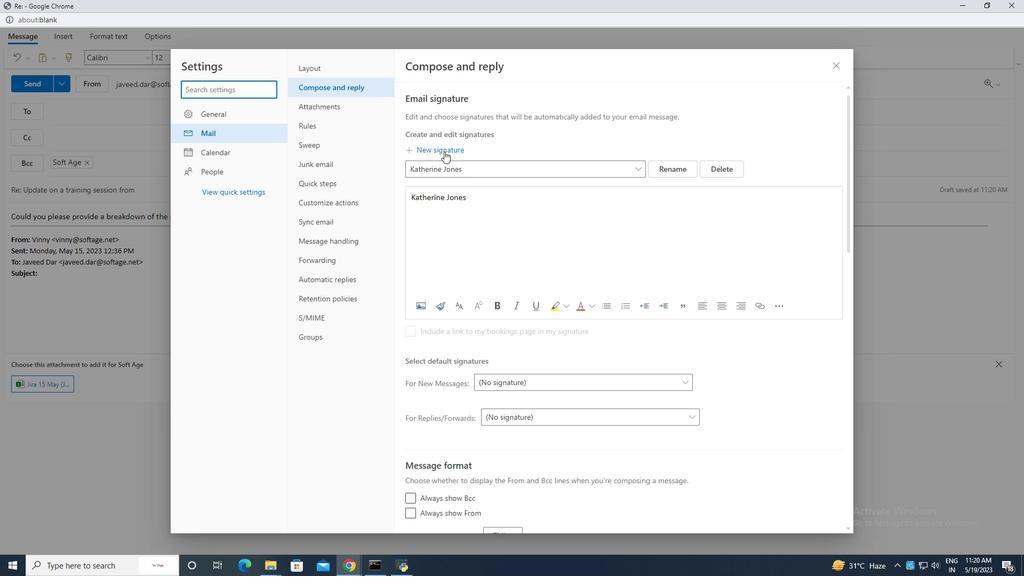 
Action: Mouse moved to (455, 172)
Screenshot: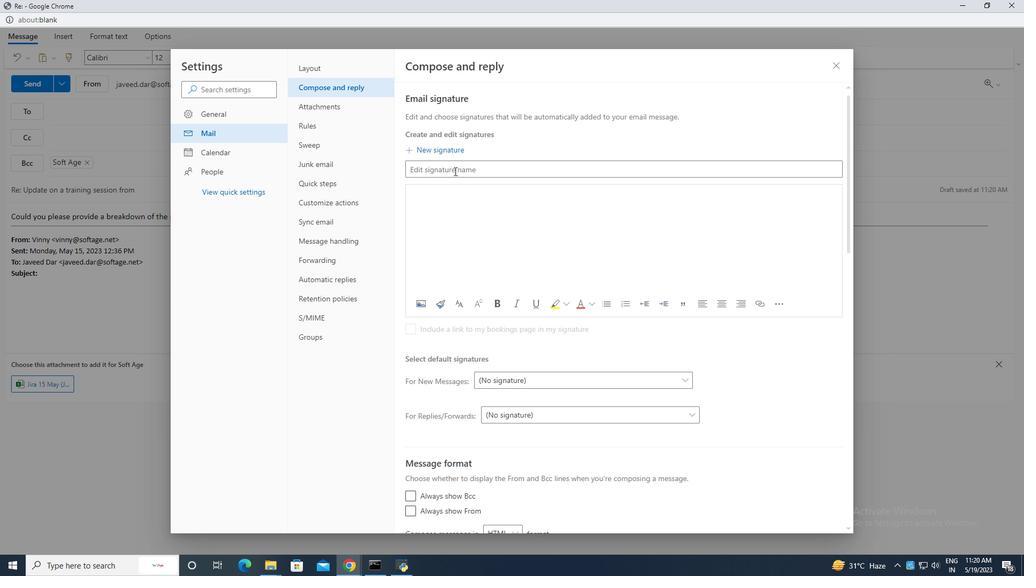
Action: Mouse pressed left at (455, 172)
Screenshot: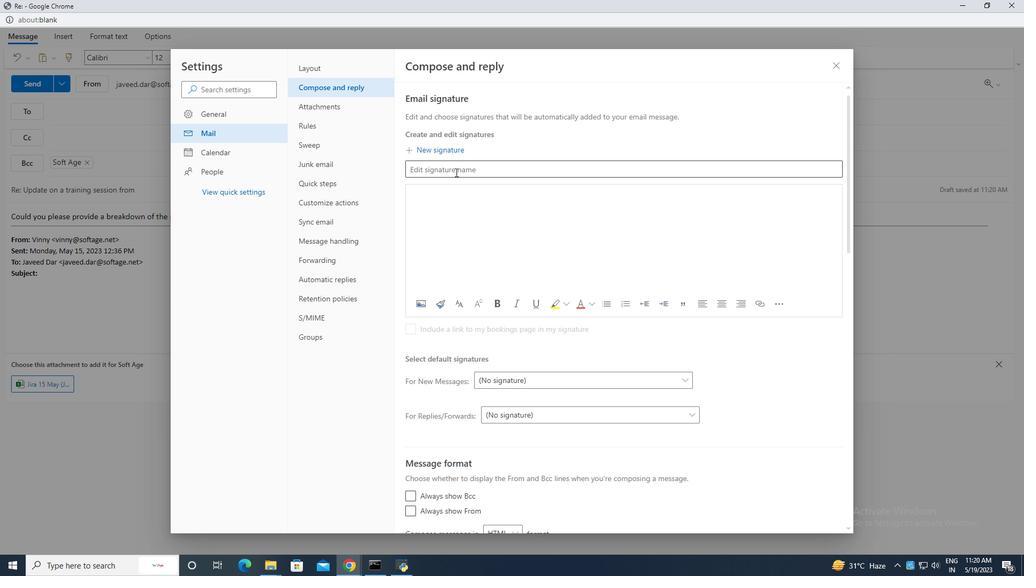 
Action: Key pressed <Key.caps_lock>G<Key.caps_lock>race<Key.space><Key.caps_lock>J<Key.caps_lock>ones
Screenshot: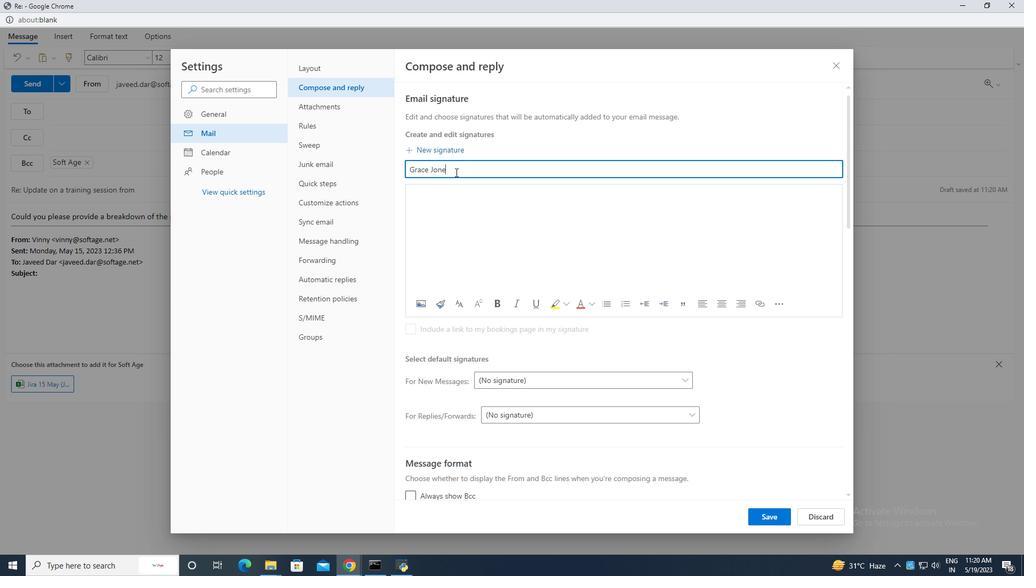 
Action: Mouse moved to (453, 189)
Screenshot: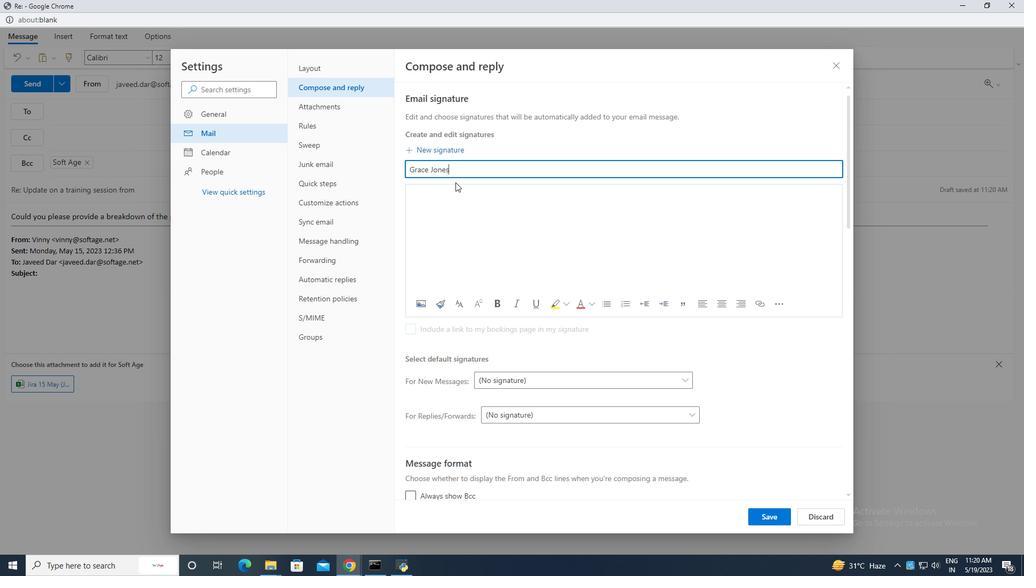 
Action: Mouse pressed left at (453, 189)
Screenshot: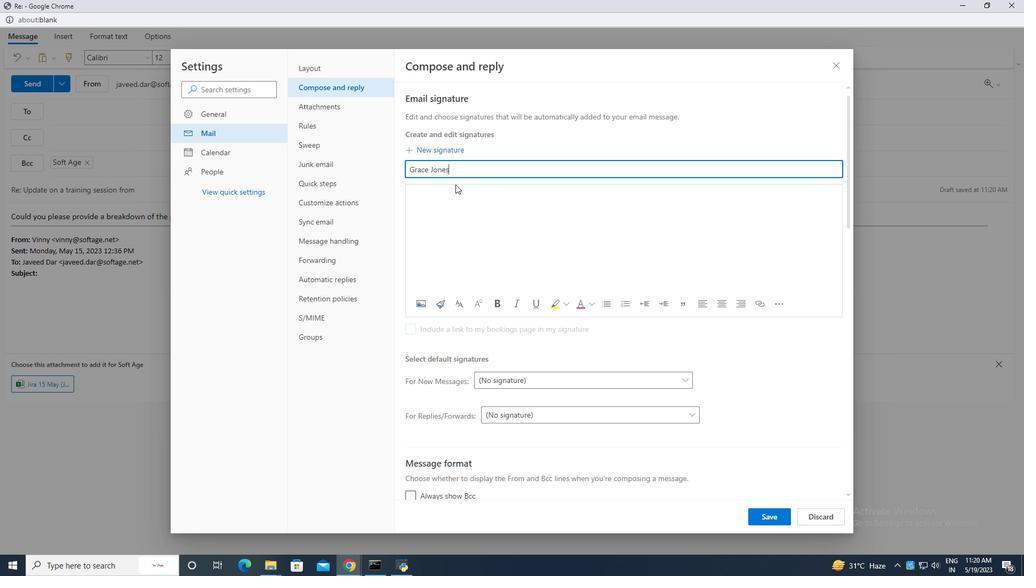 
Action: Mouse moved to (453, 189)
Screenshot: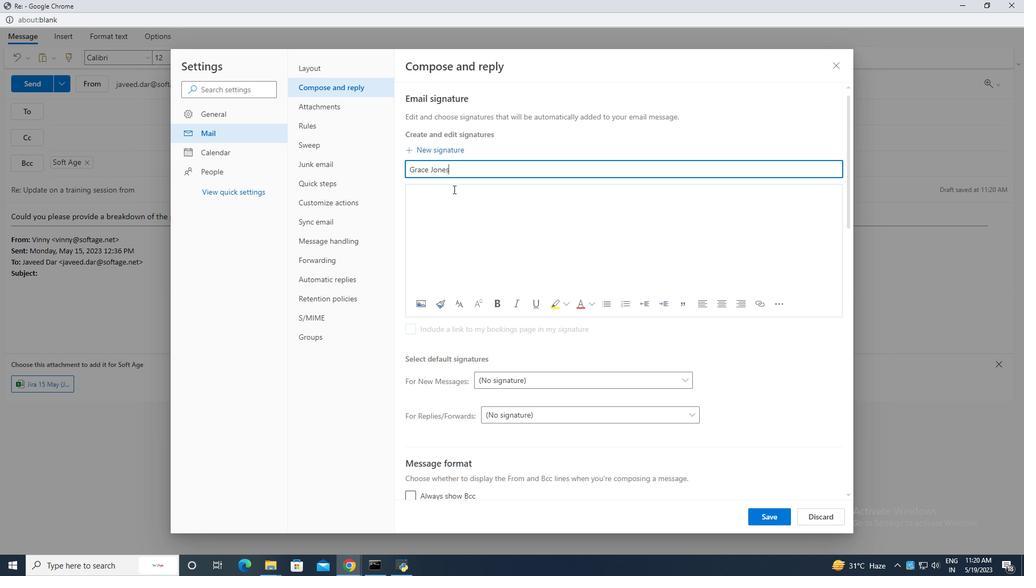 
Action: Key pressed <Key.caps_lock>G<Key.caps_lock>race<Key.space><Key.caps_lock>J<Key.caps_lock>ones
Screenshot: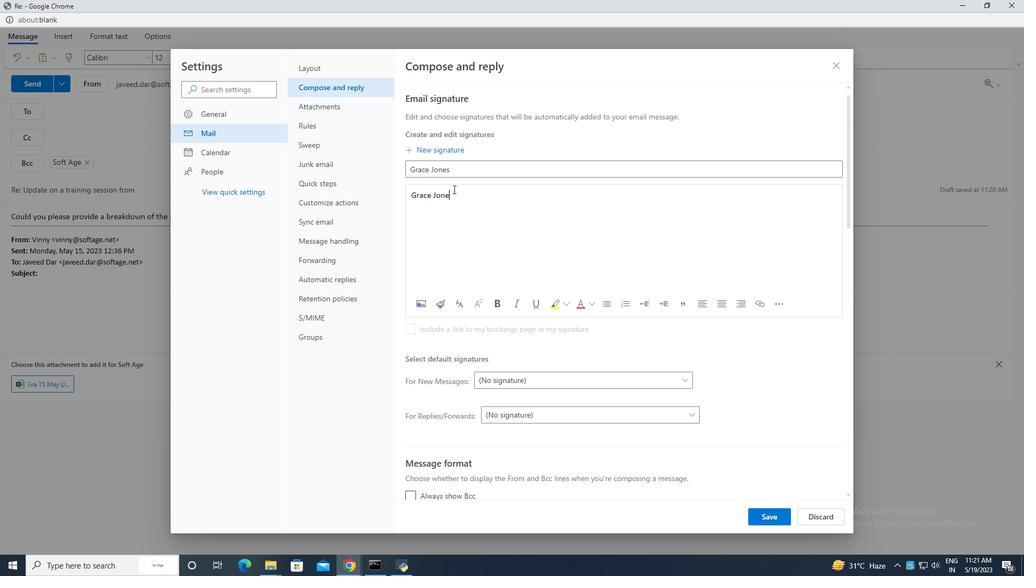 
Action: Mouse moved to (774, 513)
Screenshot: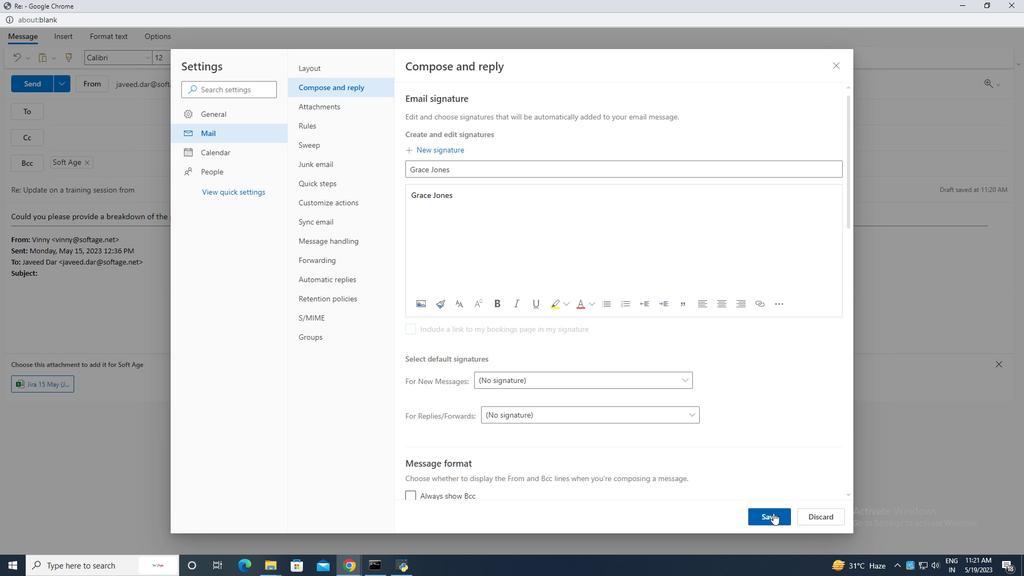
Action: Mouse pressed left at (774, 513)
Screenshot: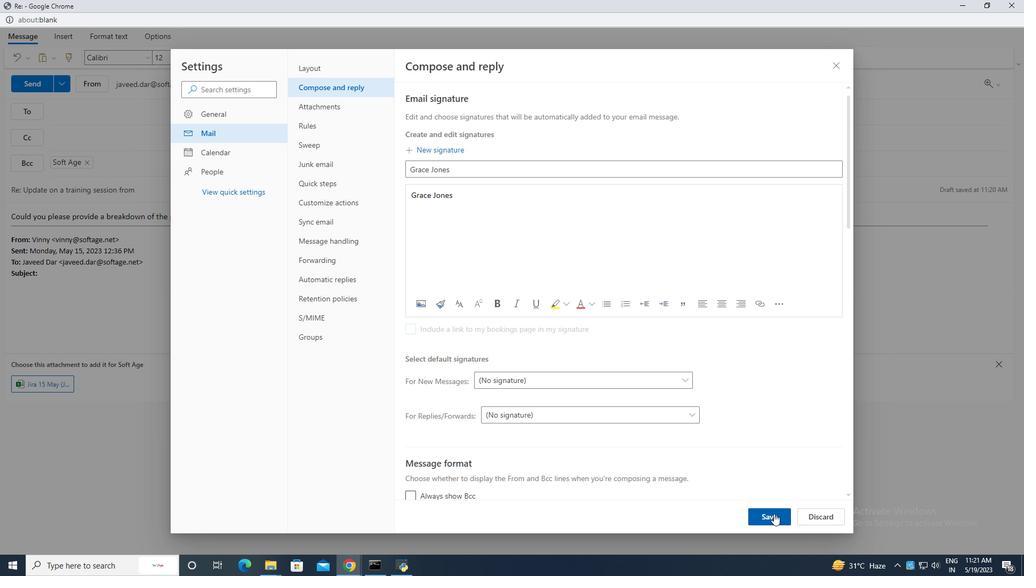 
Action: Mouse moved to (836, 68)
Screenshot: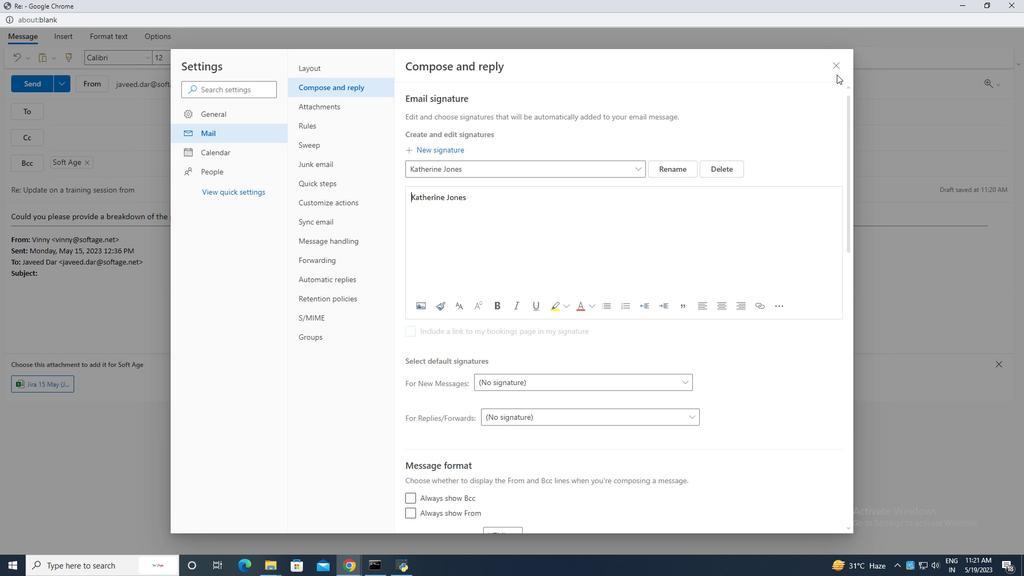 
Action: Mouse pressed left at (836, 68)
Screenshot: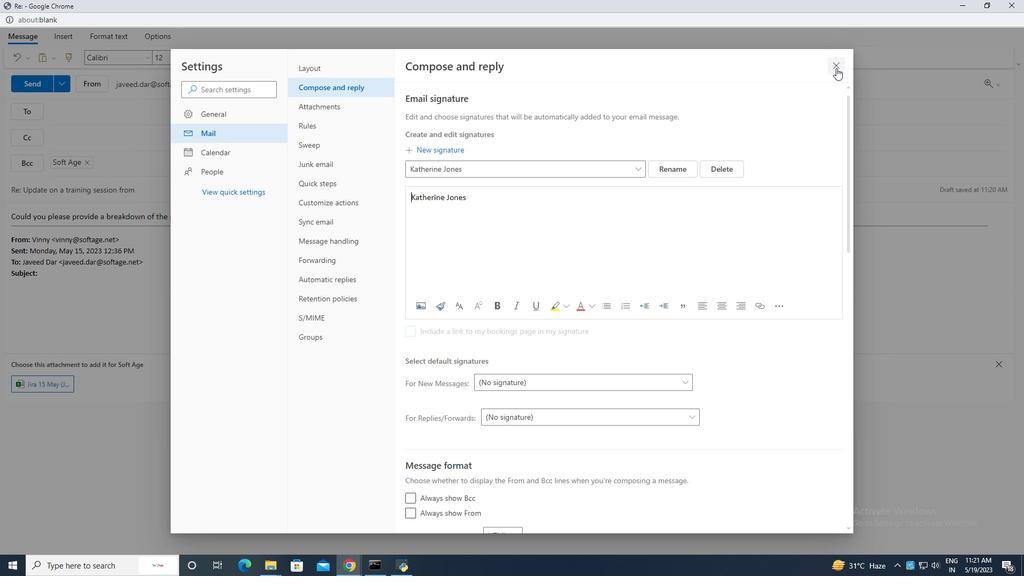 
Action: Mouse moved to (661, 57)
Screenshot: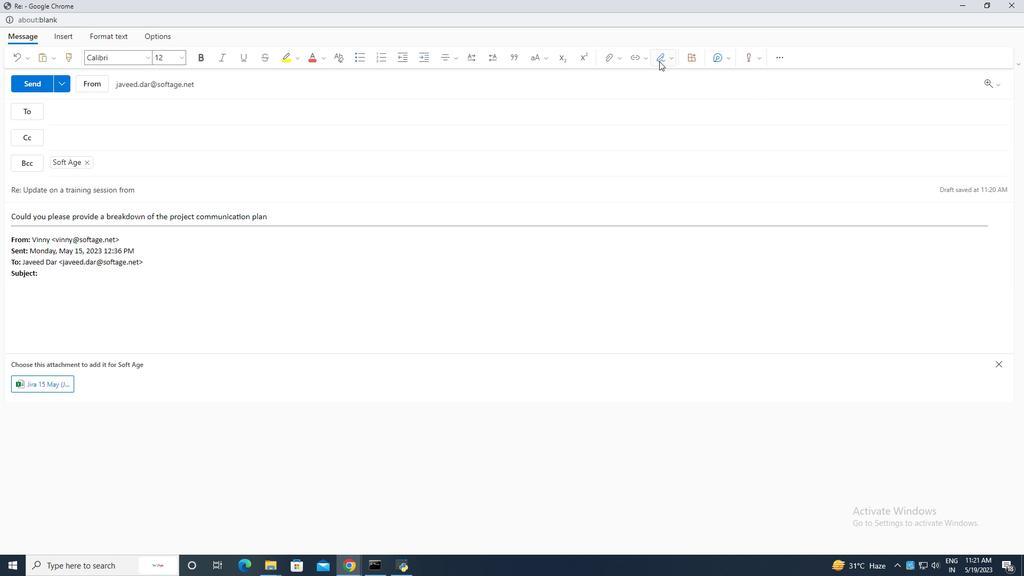 
Action: Mouse pressed left at (661, 57)
Screenshot: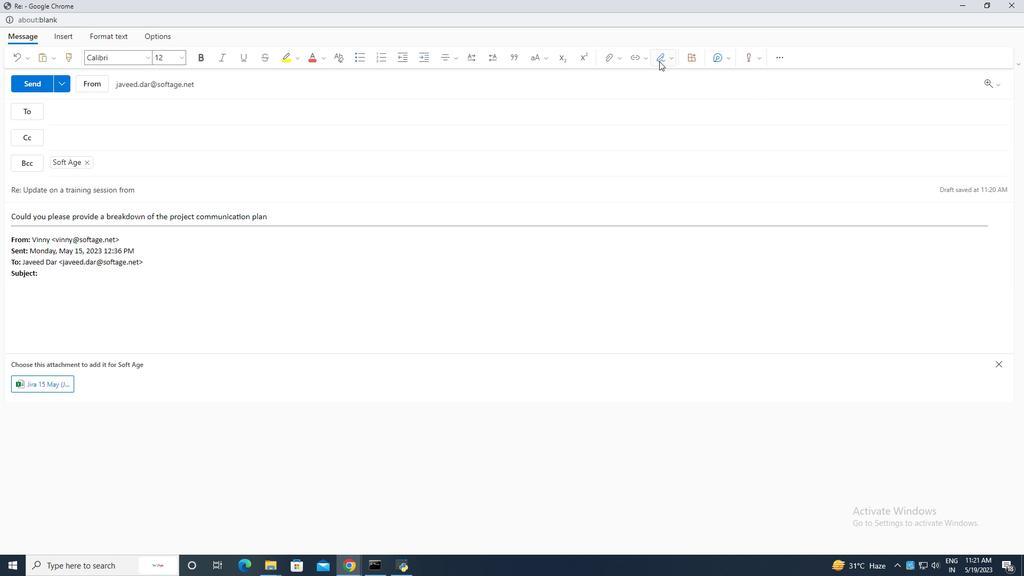 
Action: Mouse moved to (618, 155)
Screenshot: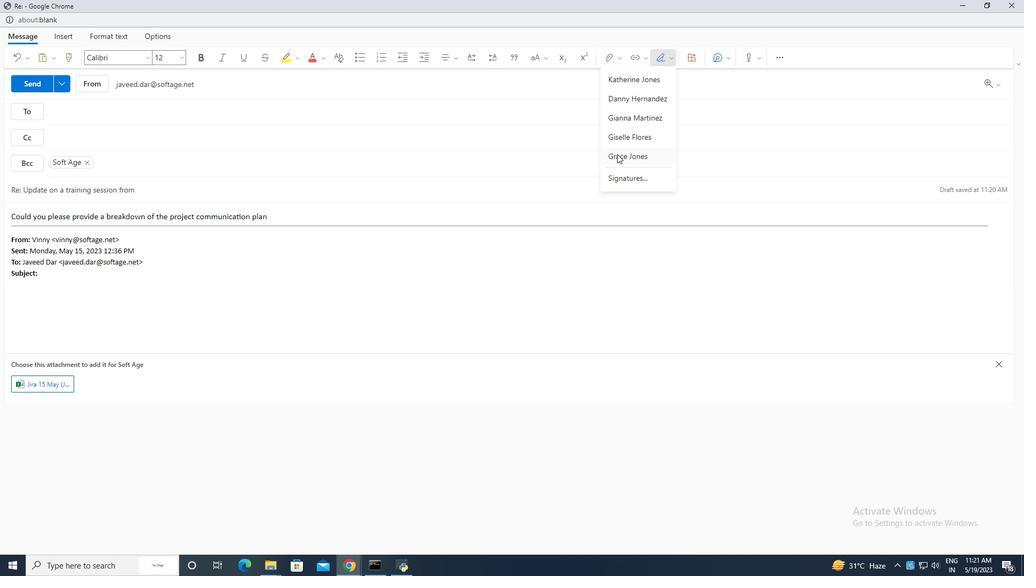 
Action: Mouse pressed left at (618, 155)
Screenshot: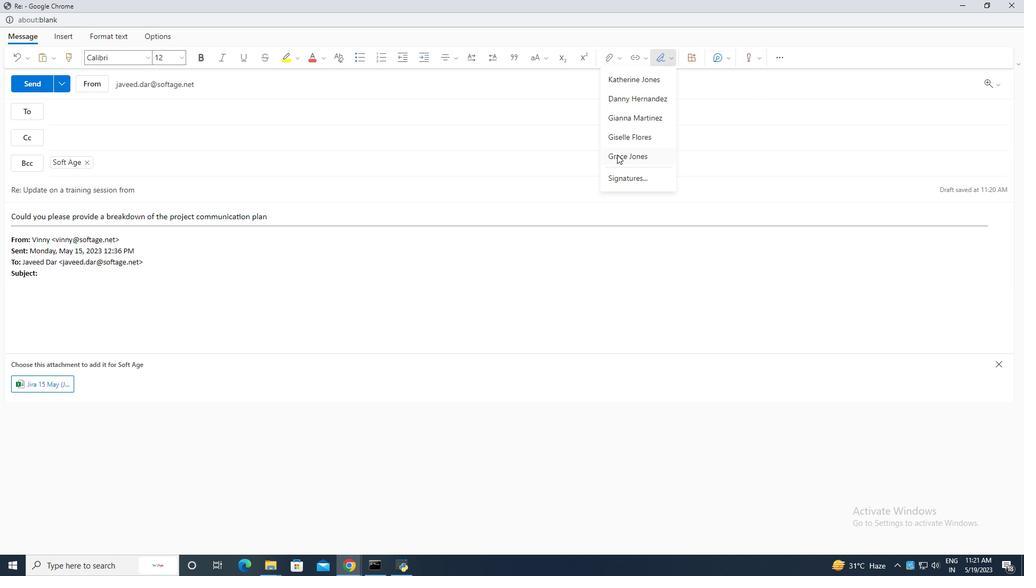 
Action: Mouse moved to (82, 115)
Screenshot: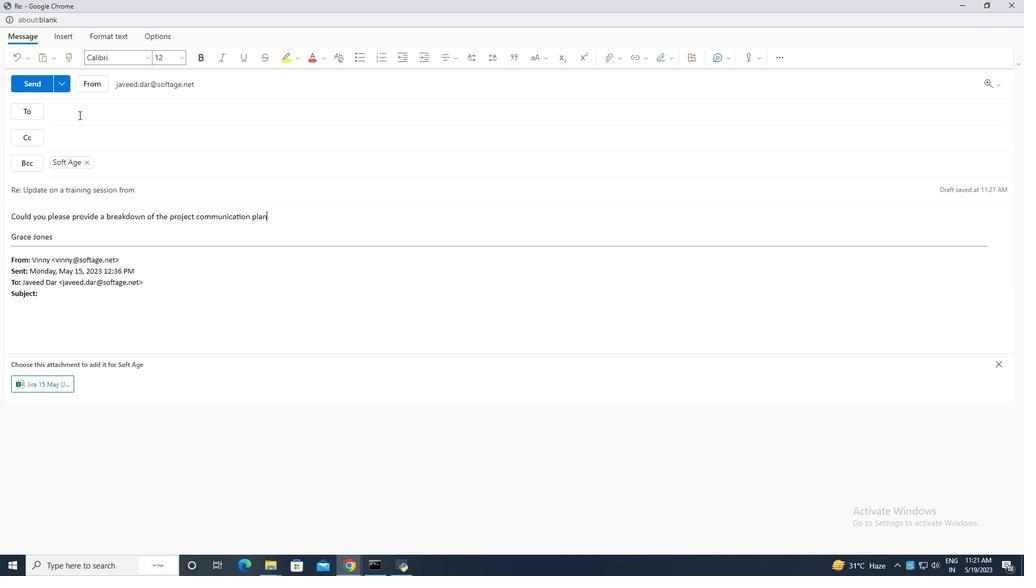 
Action: Mouse pressed left at (82, 115)
Screenshot: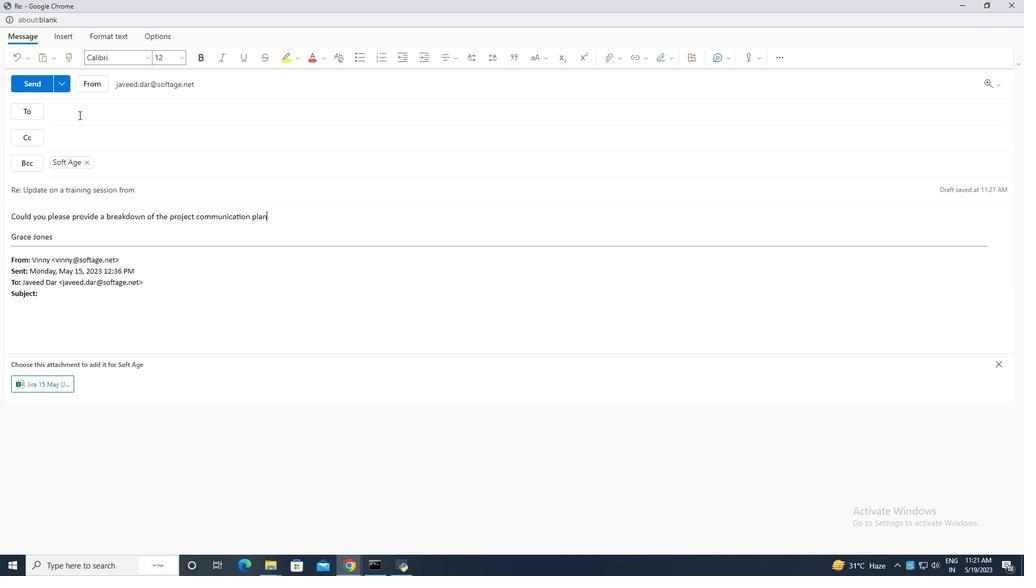 
Action: Mouse moved to (83, 115)
Screenshot: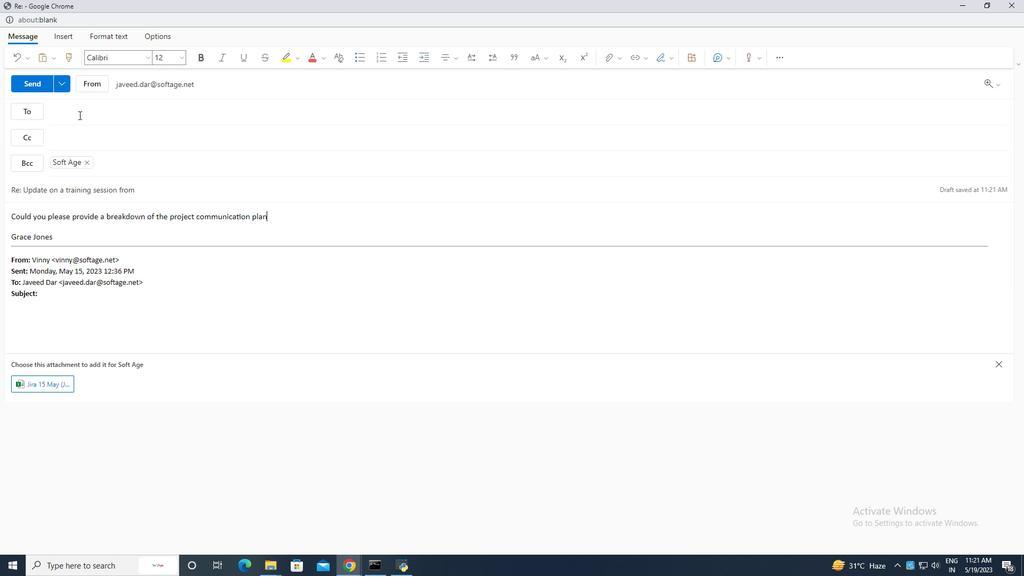 
Action: Key pressed softage.3
Screenshot: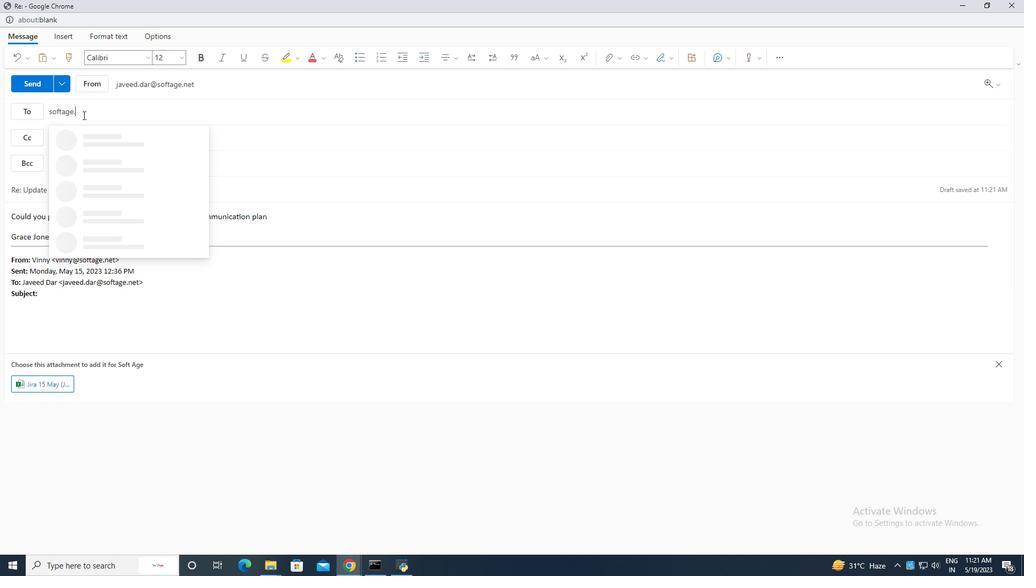
Action: Mouse moved to (129, 166)
Screenshot: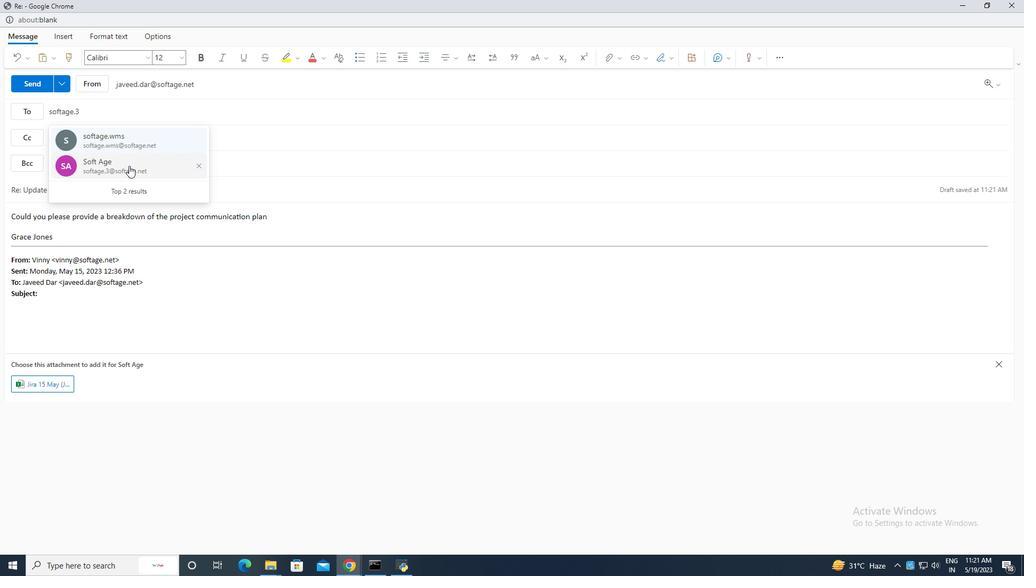 
Action: Mouse pressed left at (129, 166)
Screenshot: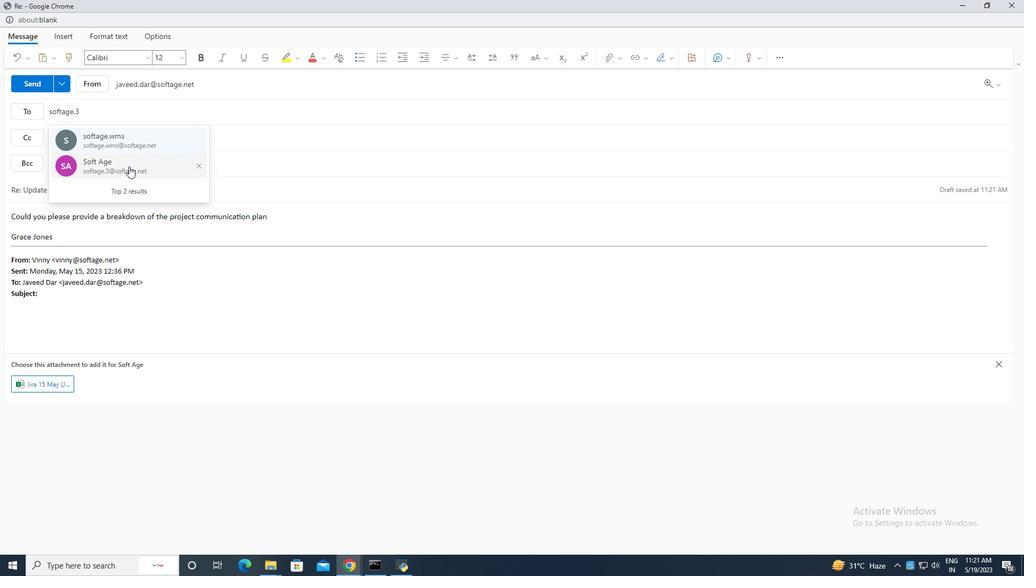 
Action: Mouse moved to (87, 163)
Screenshot: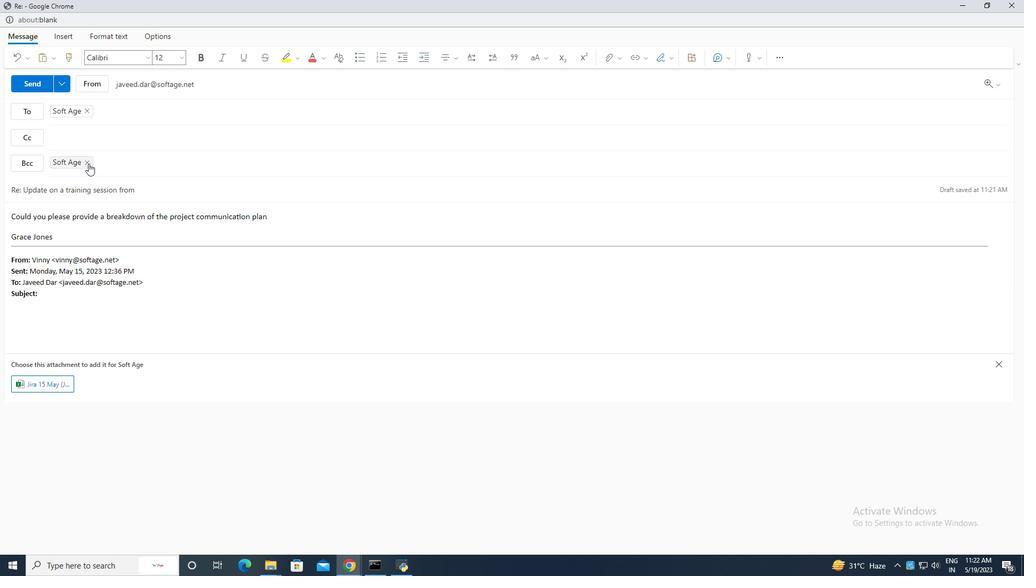 
Action: Mouse pressed left at (87, 163)
Screenshot: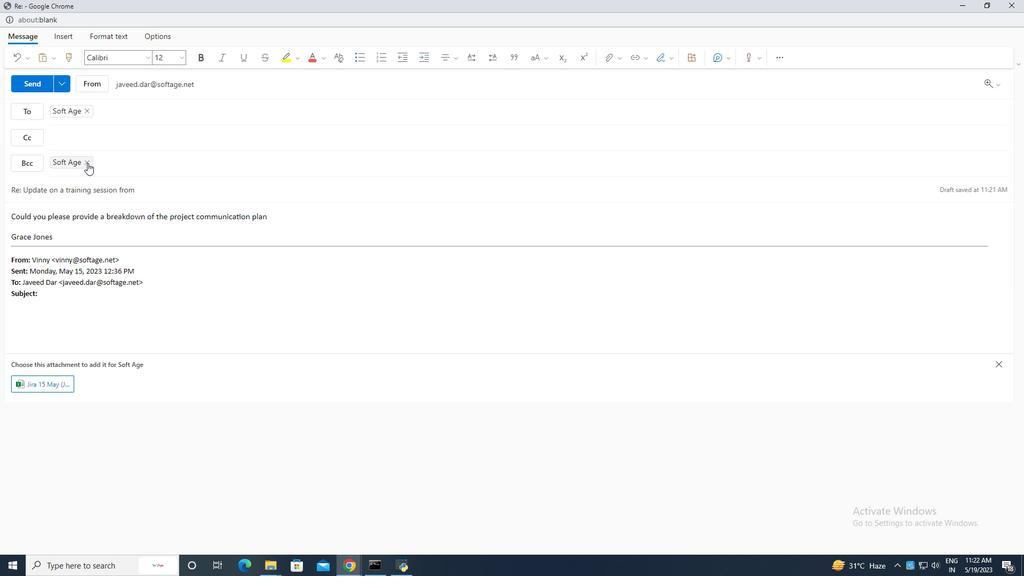 
Action: Key pressed softage.3<Key.backspace>2
Screenshot: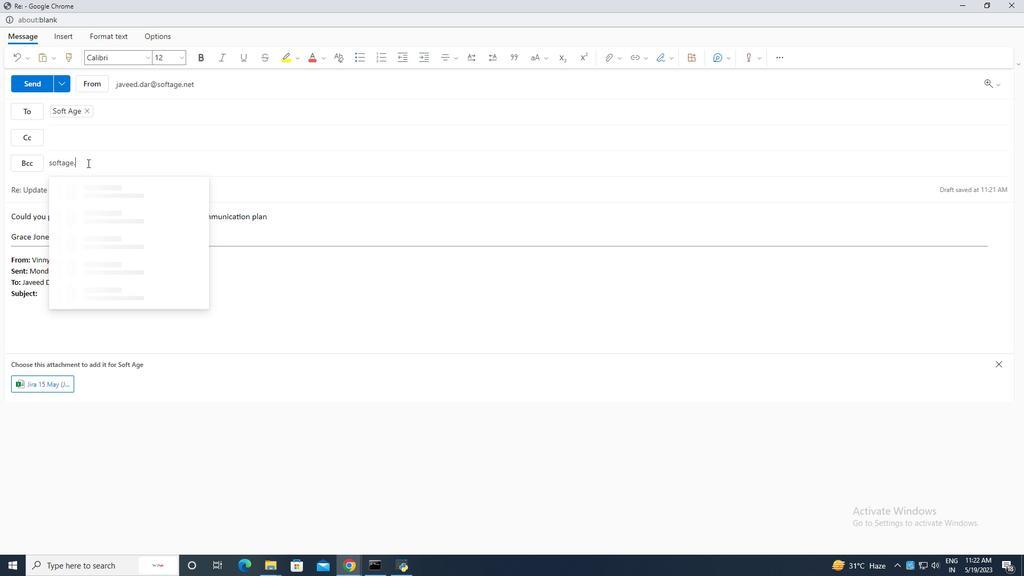 
Action: Mouse moved to (134, 212)
Screenshot: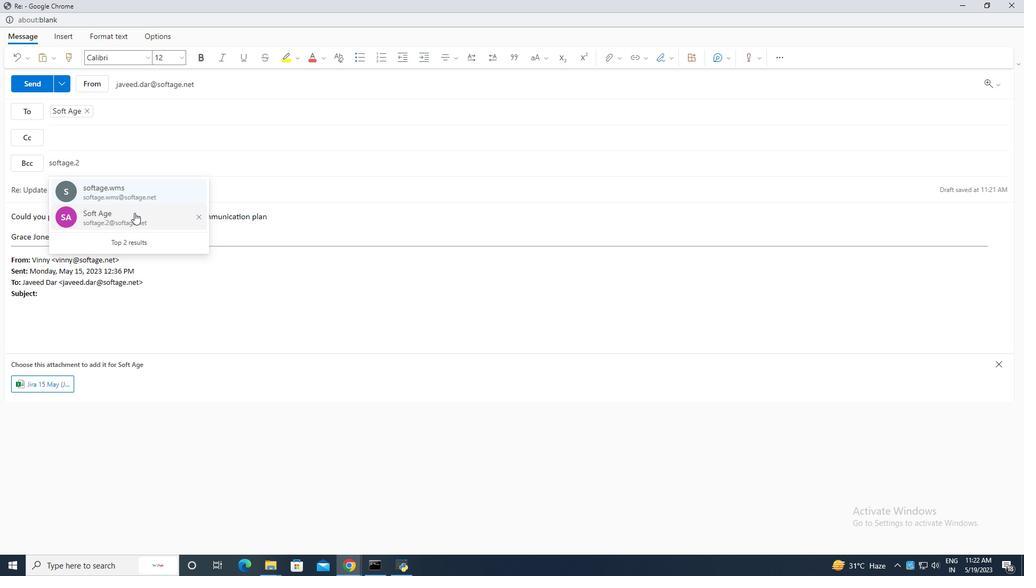 
Action: Mouse pressed left at (134, 212)
Screenshot: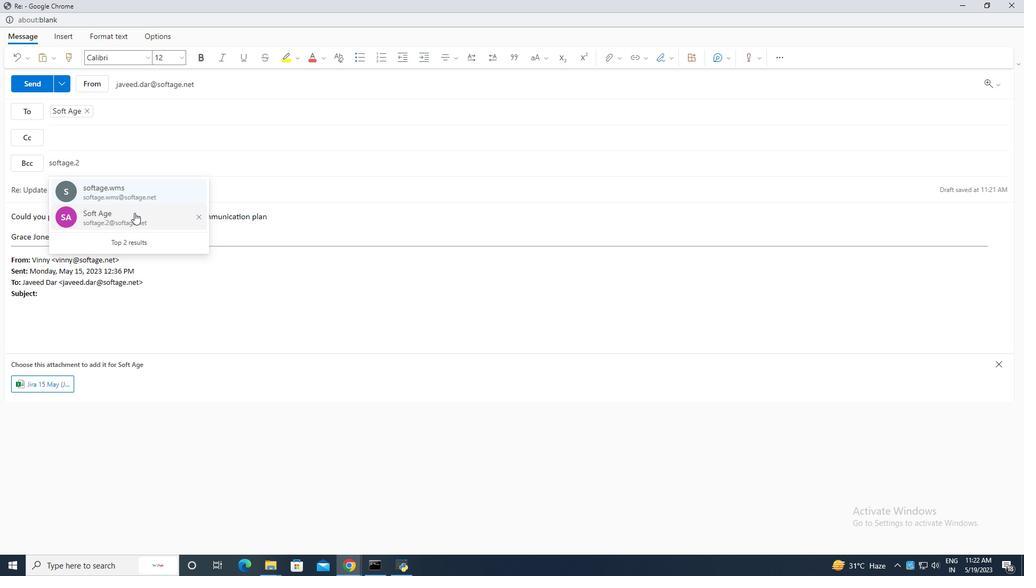 
Action: Mouse moved to (121, 304)
Screenshot: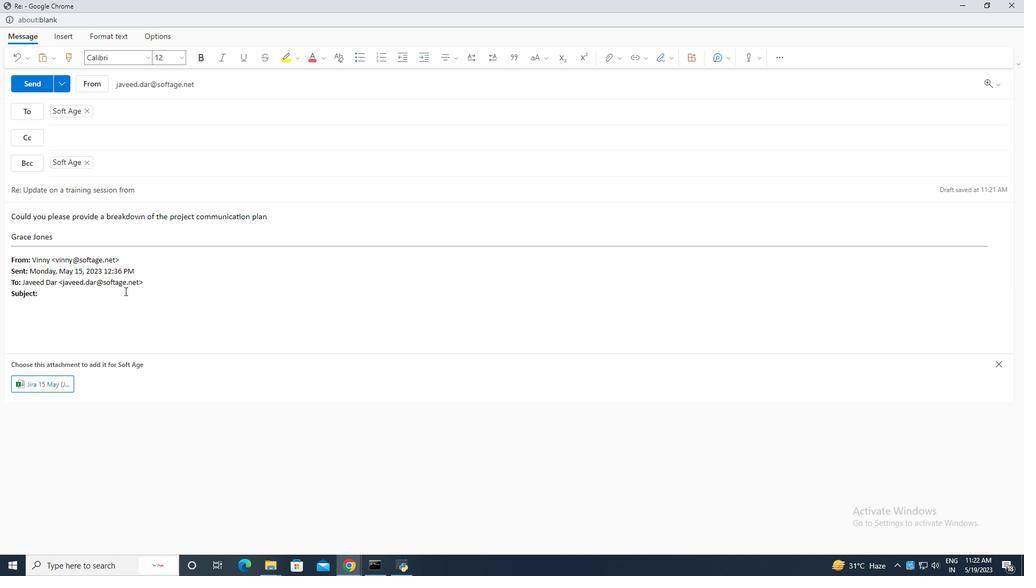 
Action: Mouse scrolled (121, 303) with delta (0, 0)
Screenshot: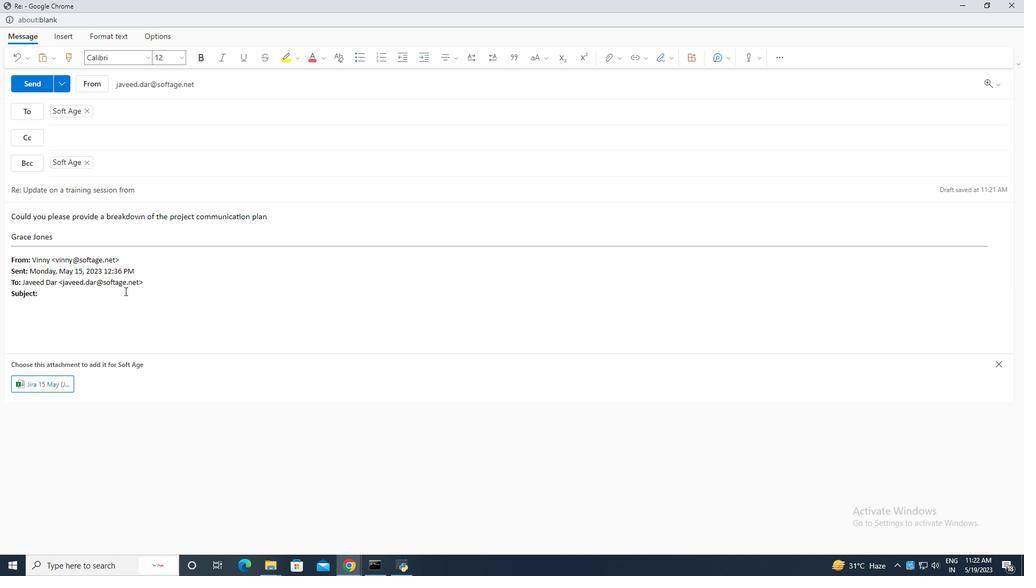 
Action: Mouse moved to (121, 304)
Screenshot: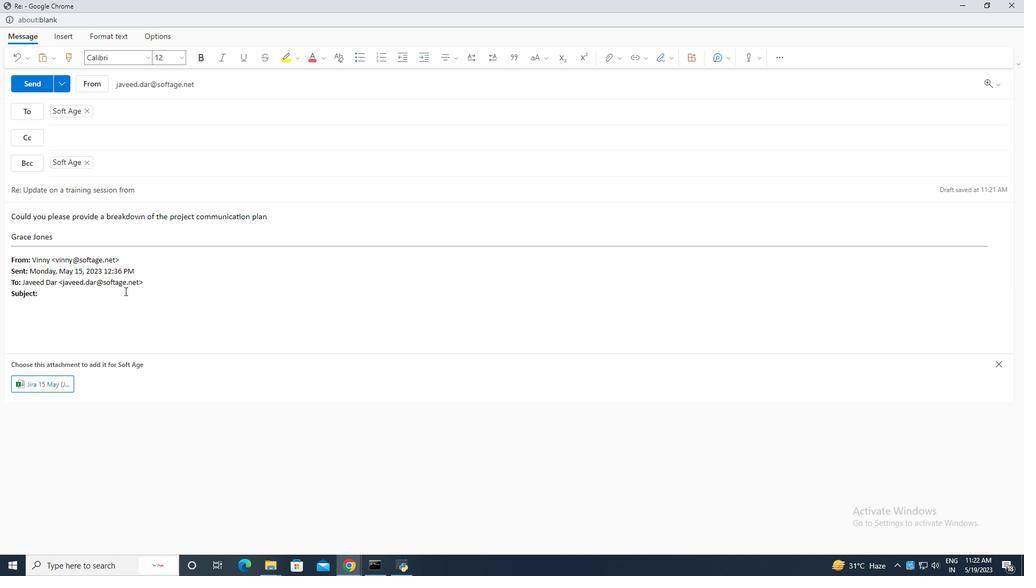 
Action: Mouse scrolled (121, 304) with delta (0, 0)
Screenshot: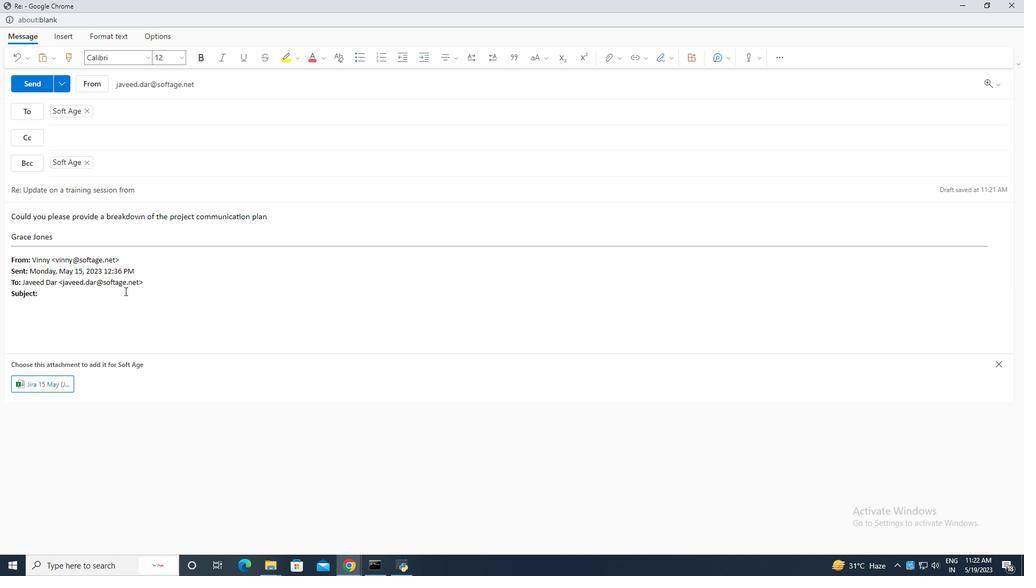 
Action: Mouse moved to (119, 304)
Screenshot: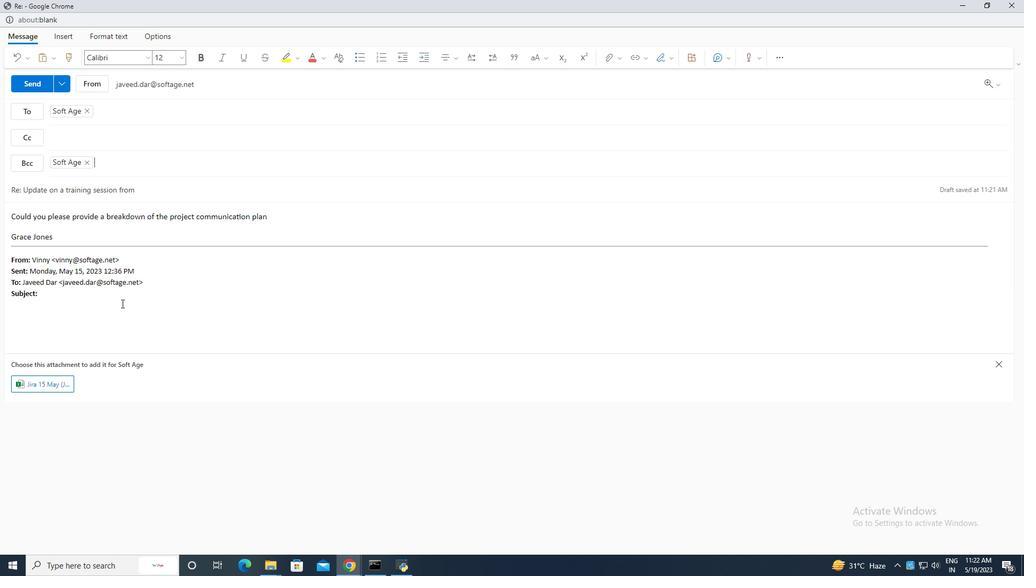 
Action: Mouse scrolled (119, 303) with delta (0, 0)
Screenshot: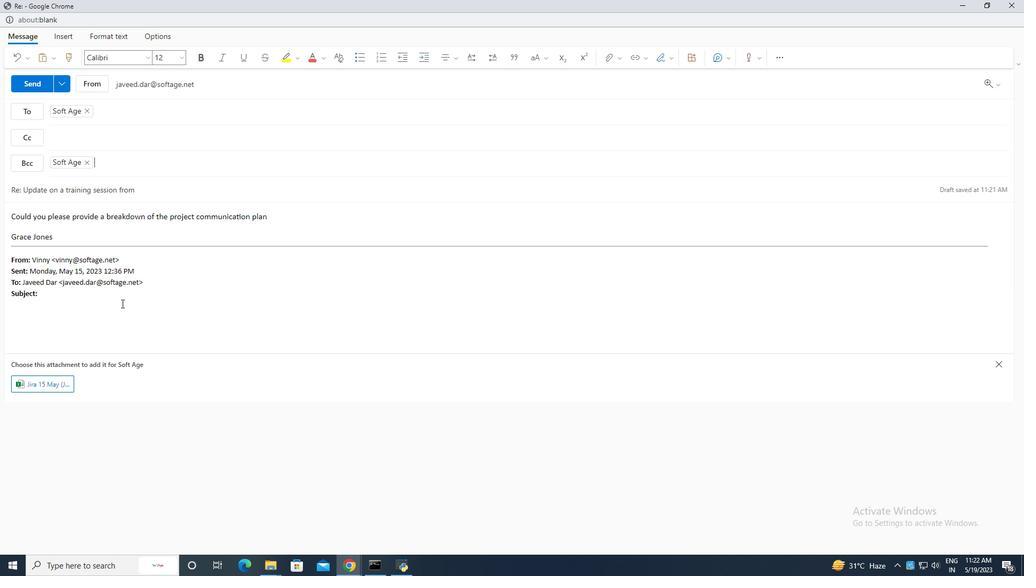 
Action: Mouse moved to (117, 300)
Screenshot: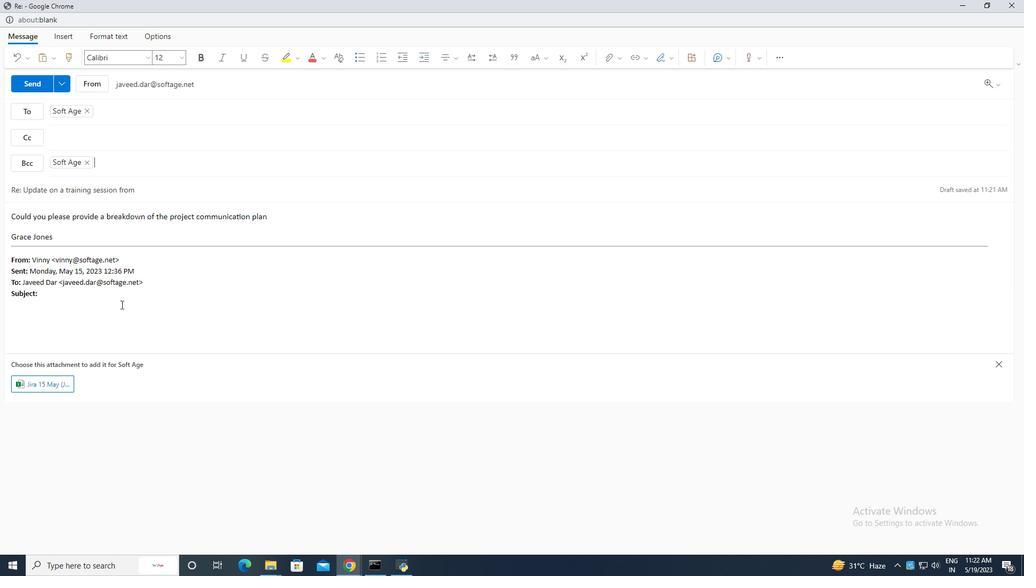 
Action: Mouse scrolled (117, 300) with delta (0, 0)
Screenshot: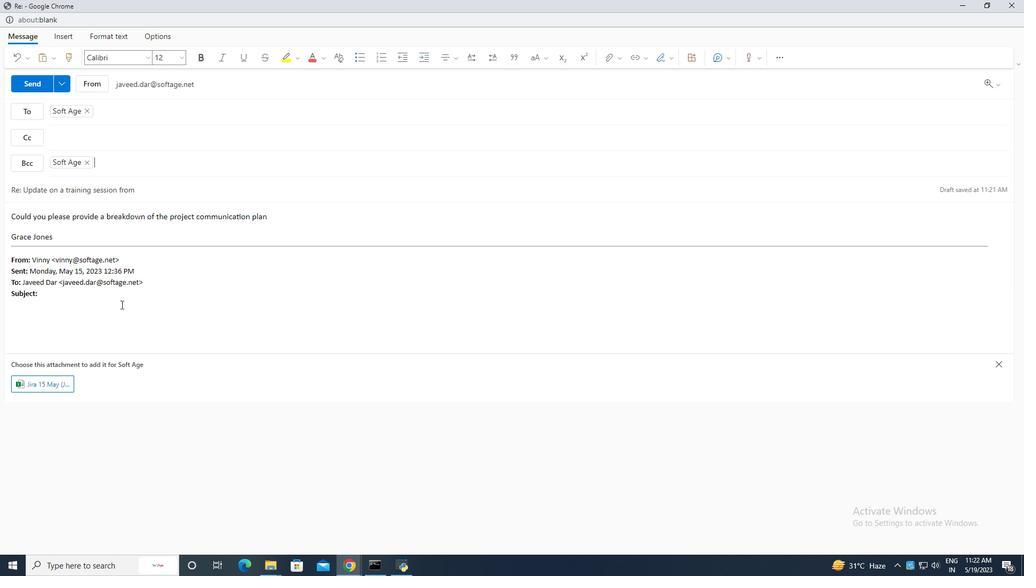 
Action: Mouse moved to (112, 288)
Screenshot: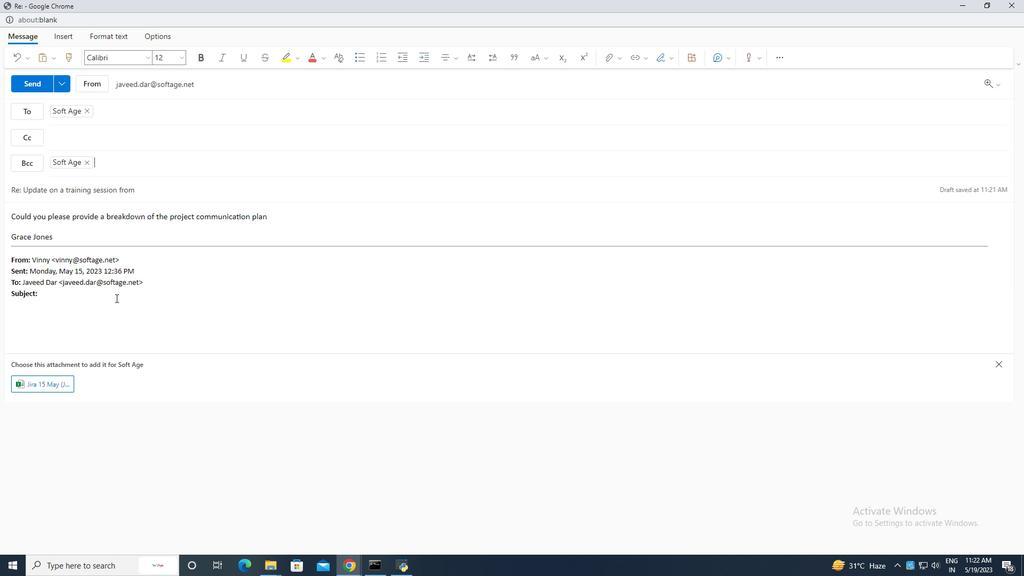 
Action: Mouse scrolled (112, 289) with delta (0, 0)
Screenshot: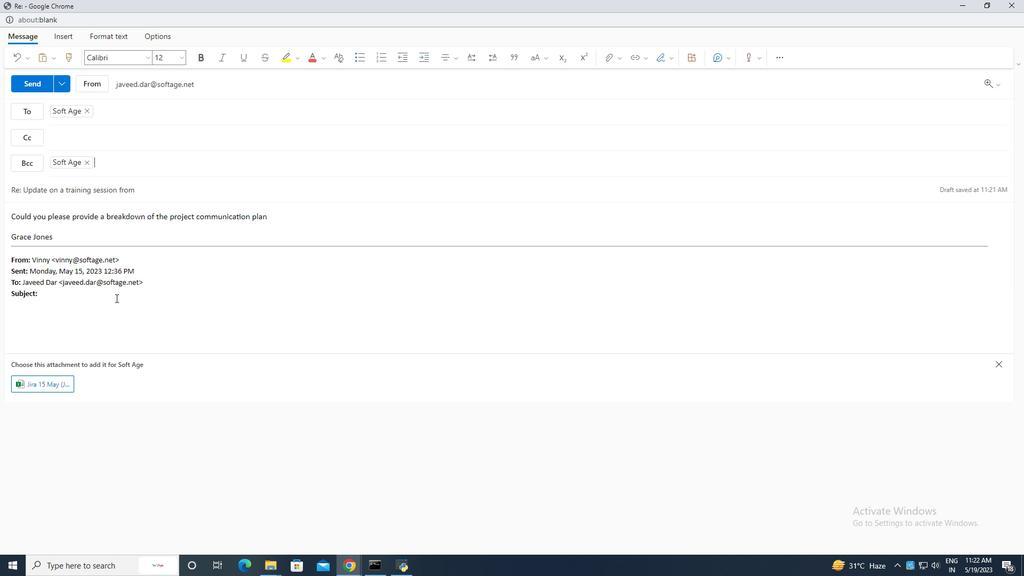 
Action: Mouse moved to (110, 283)
Screenshot: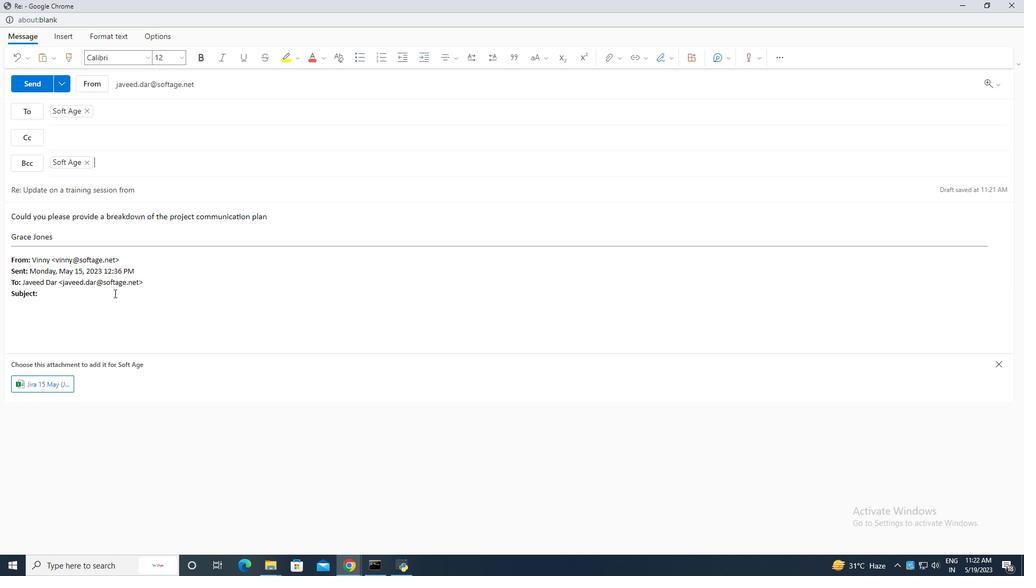
Action: Mouse scrolled (110, 283) with delta (0, 0)
Screenshot: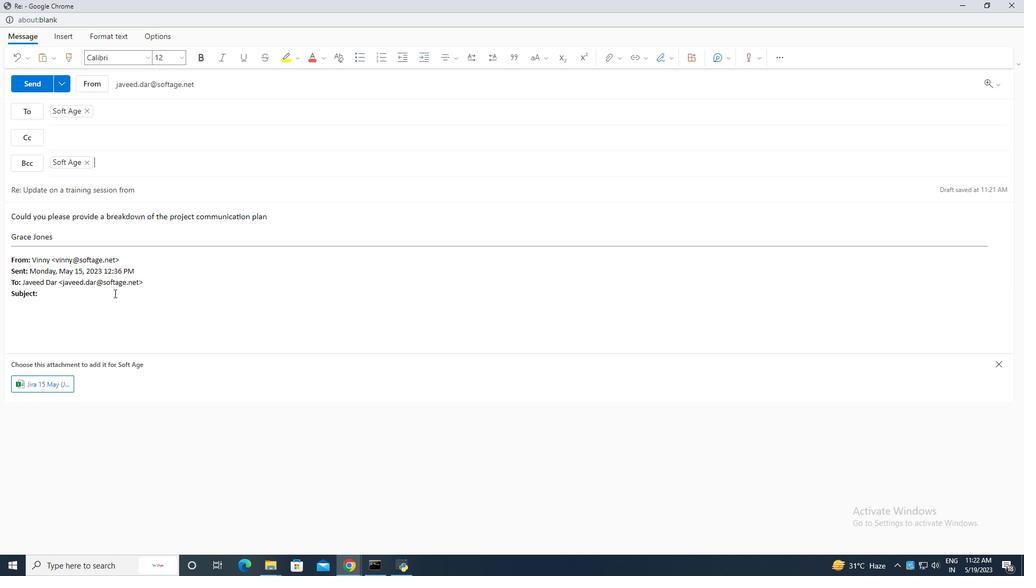 
Action: Mouse moved to (110, 277)
Screenshot: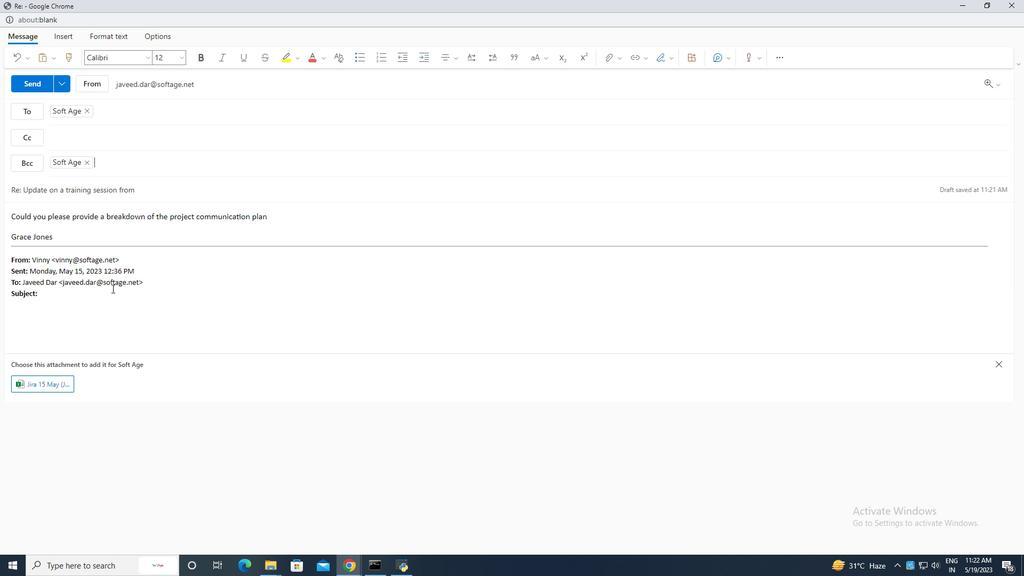 
Action: Mouse scrolled (110, 277) with delta (0, 0)
Screenshot: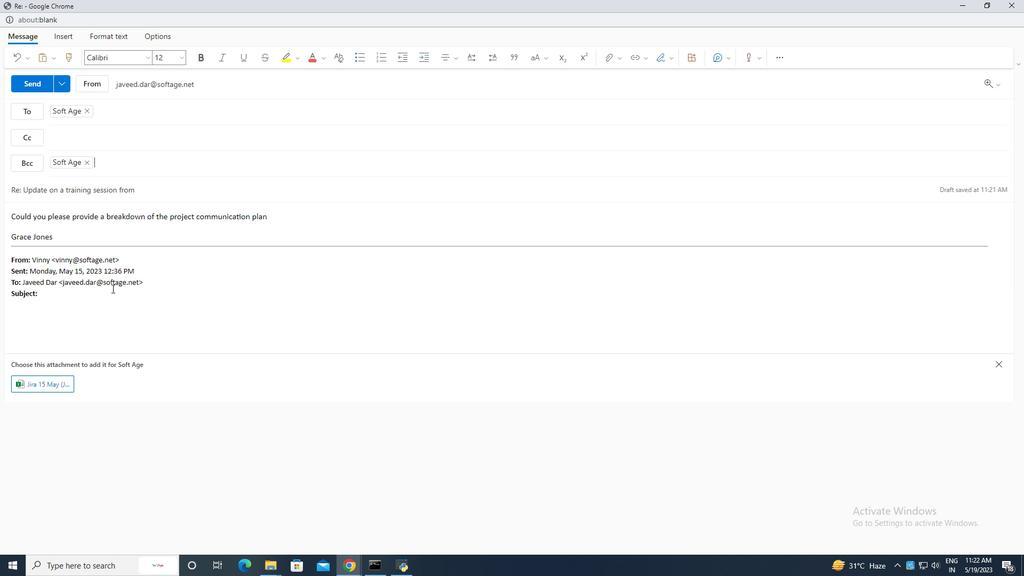 
Action: Mouse moved to (109, 271)
Screenshot: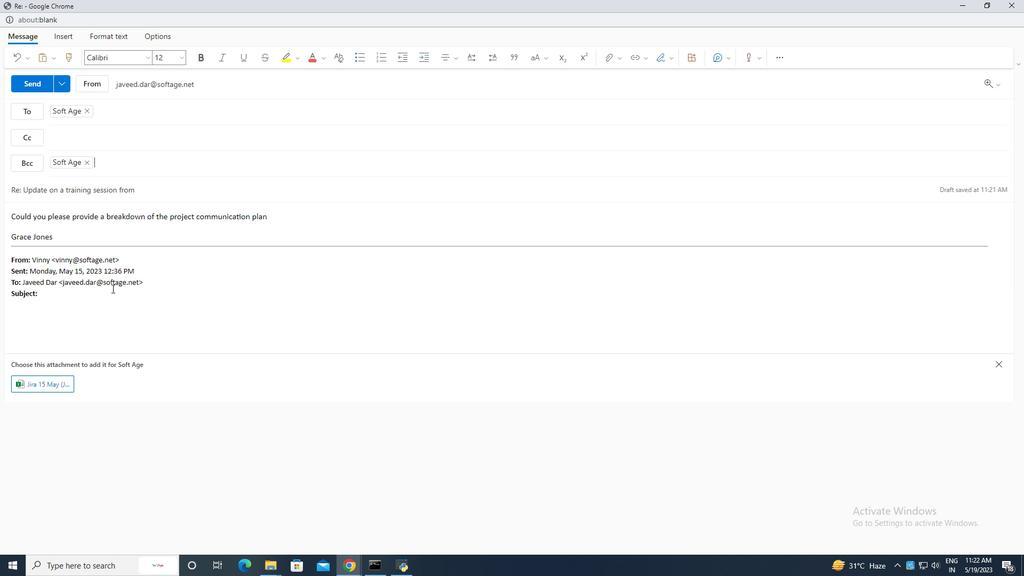 
Action: Mouse scrolled (109, 272) with delta (0, 0)
Screenshot: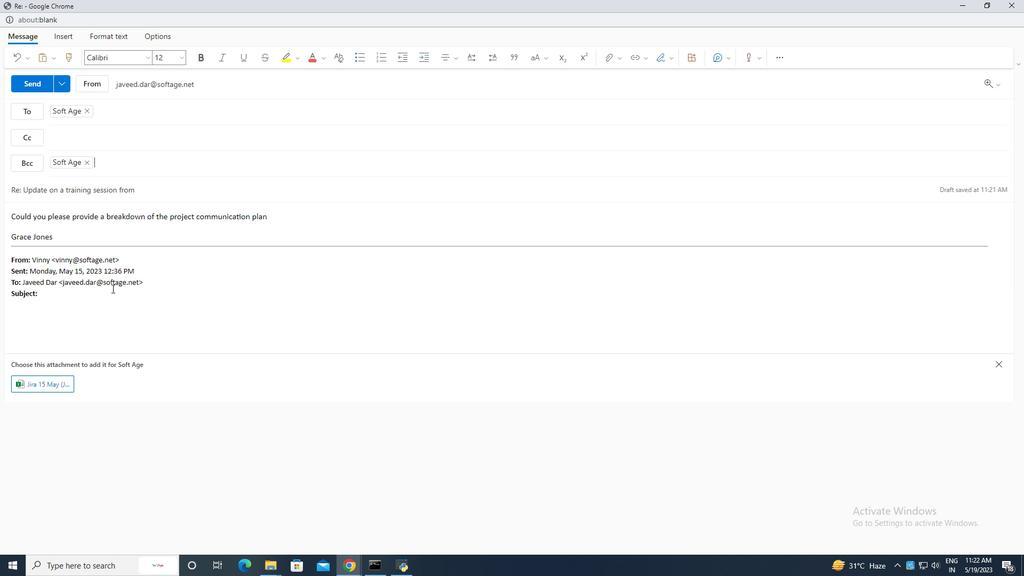 
Action: Mouse moved to (36, 81)
Screenshot: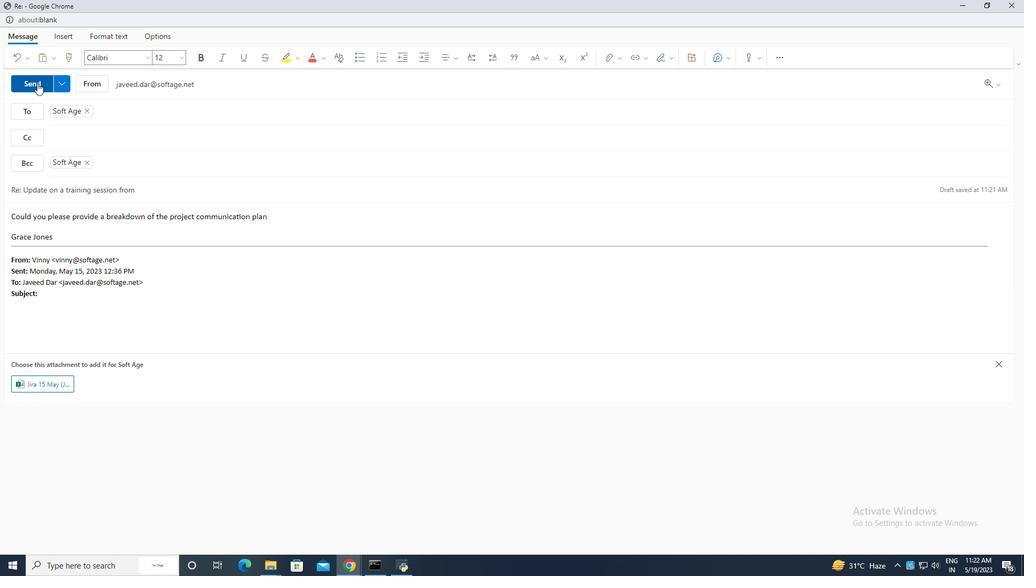 
